 Task: Create a due date automation trigger when advanced on, on the tuesday after a card is due add dates due in less than 1 working days at 11:00 AM.
Action: Mouse moved to (945, 292)
Screenshot: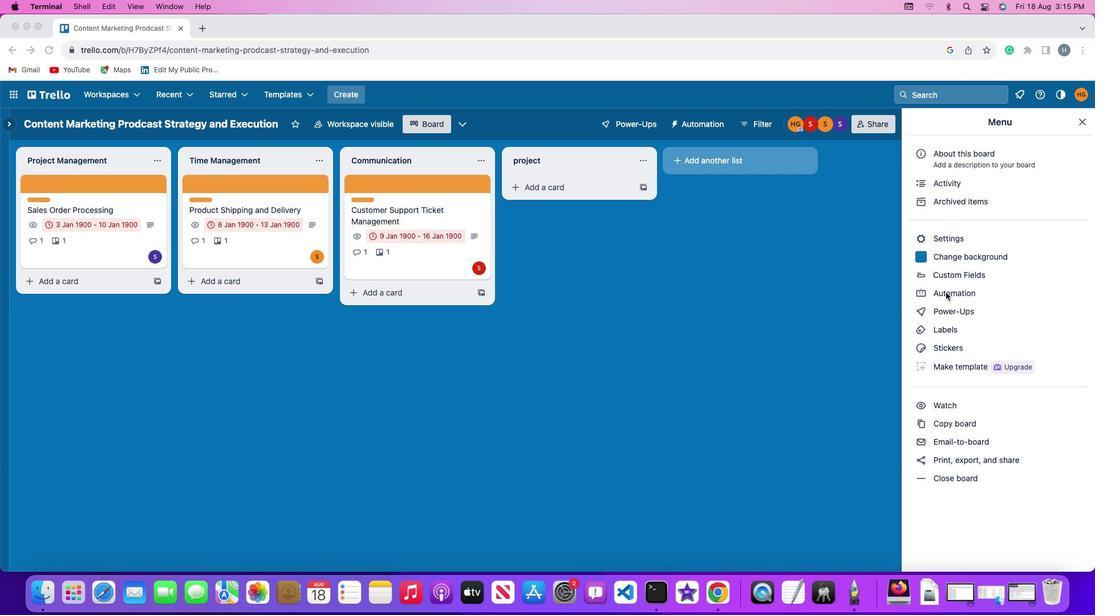 
Action: Mouse pressed left at (945, 292)
Screenshot: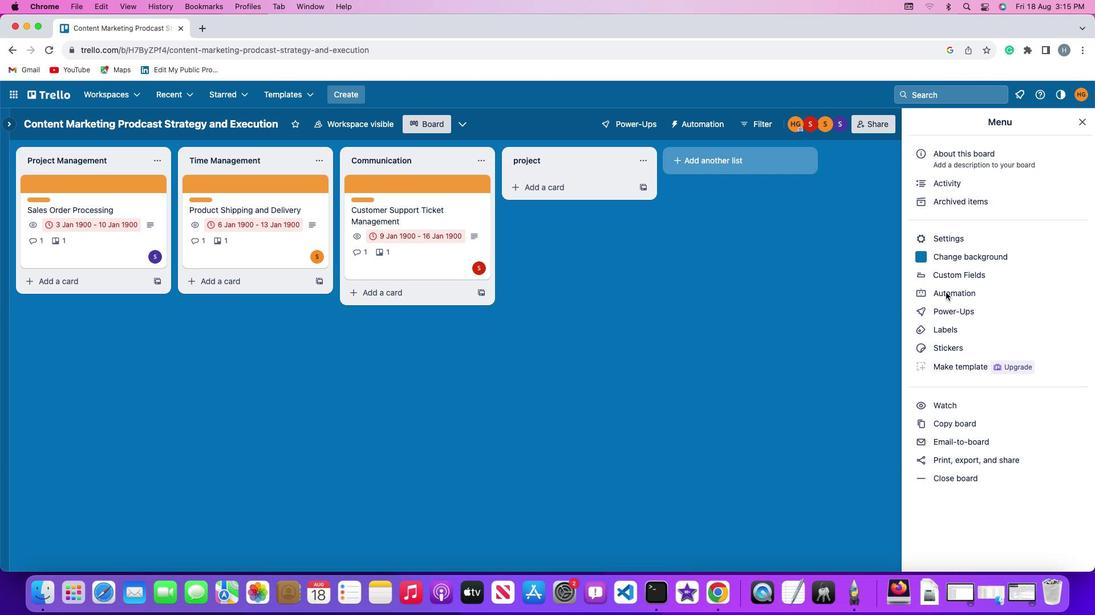 
Action: Mouse pressed left at (945, 292)
Screenshot: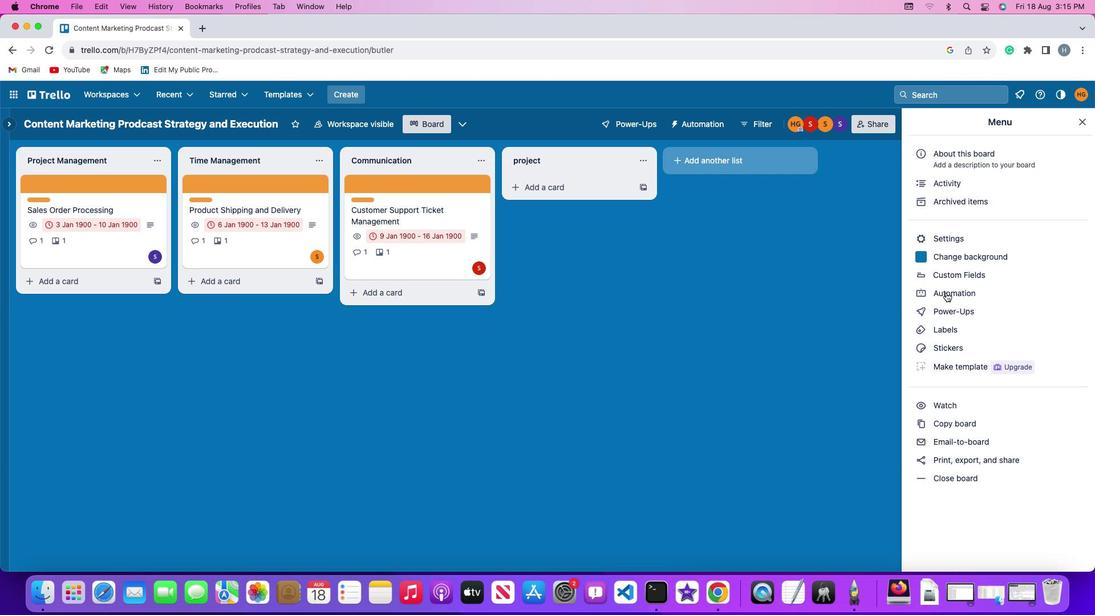 
Action: Mouse moved to (92, 268)
Screenshot: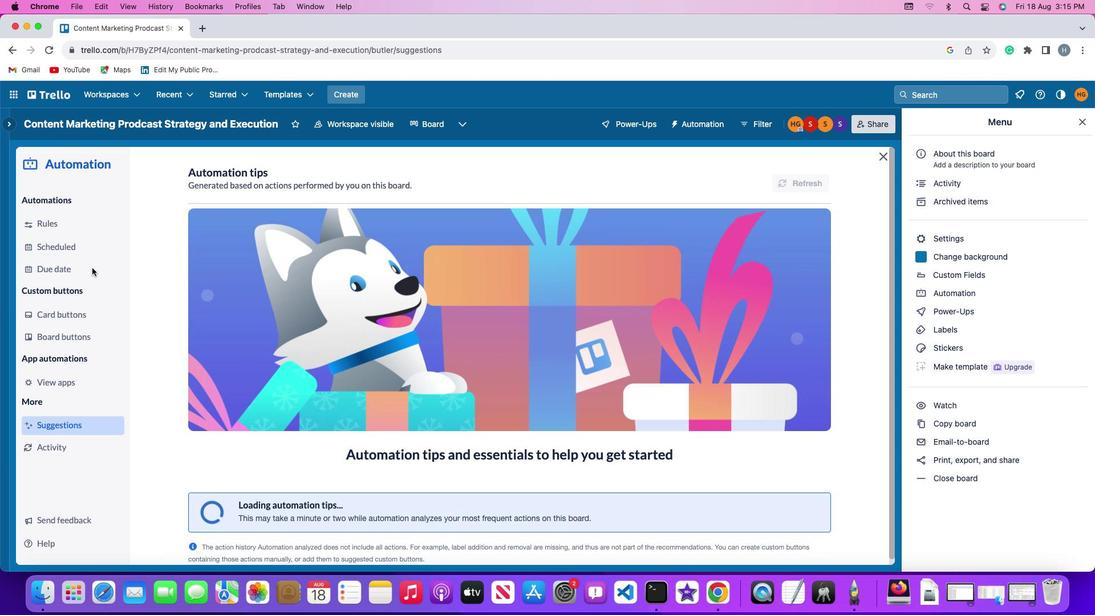 
Action: Mouse pressed left at (92, 268)
Screenshot: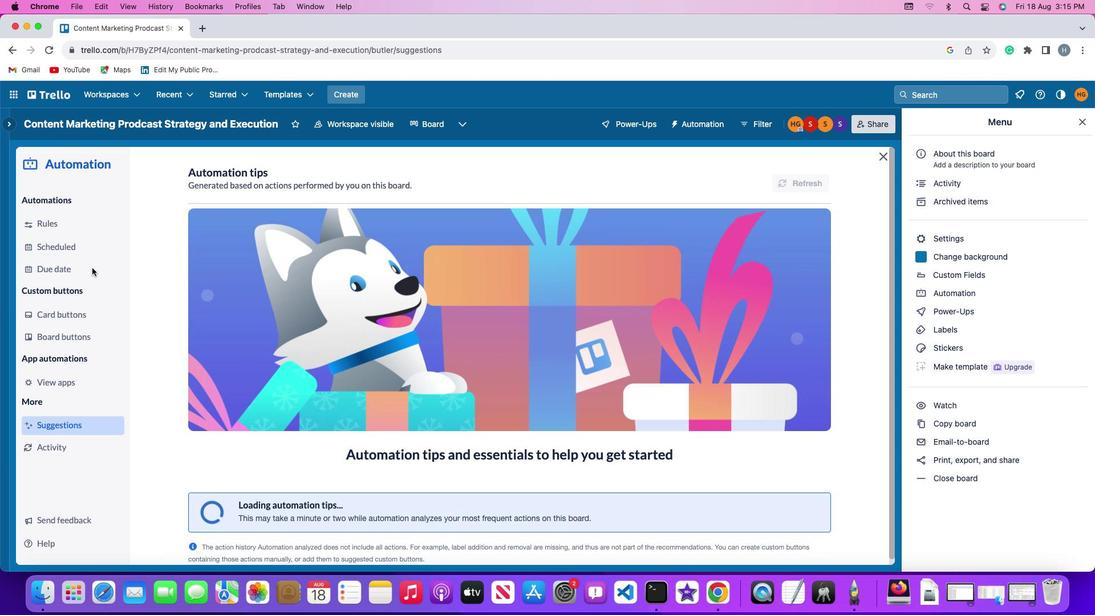 
Action: Mouse moved to (777, 176)
Screenshot: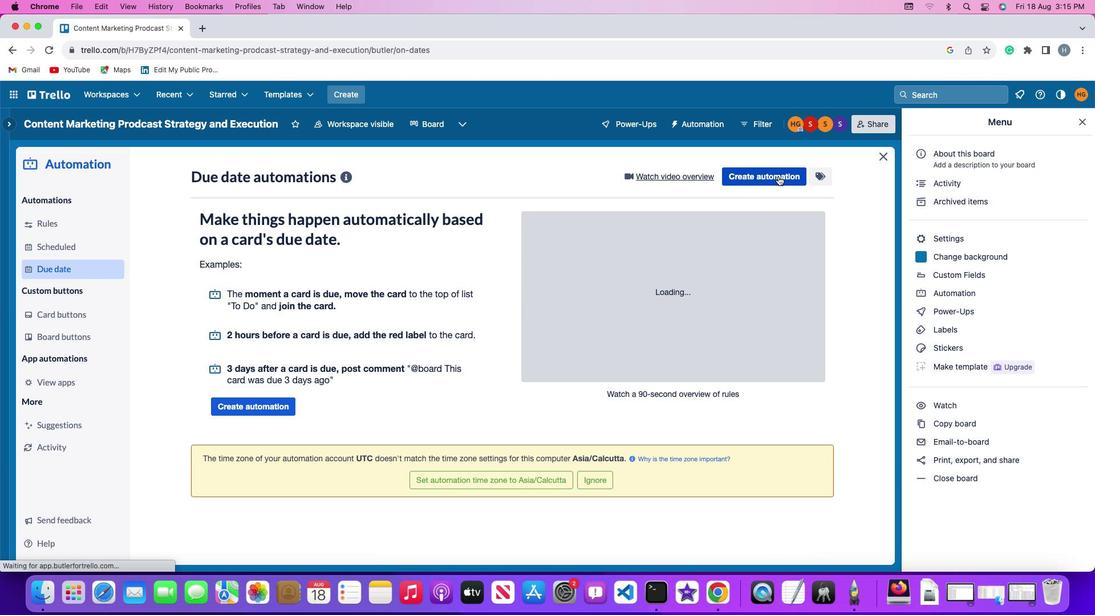 
Action: Mouse pressed left at (777, 176)
Screenshot: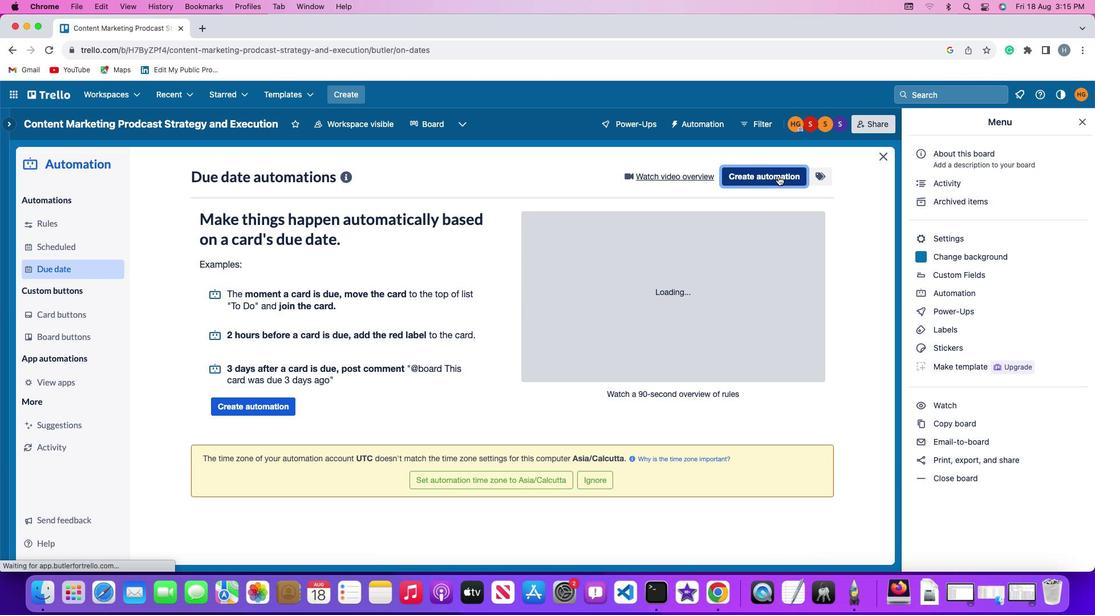 
Action: Mouse moved to (208, 282)
Screenshot: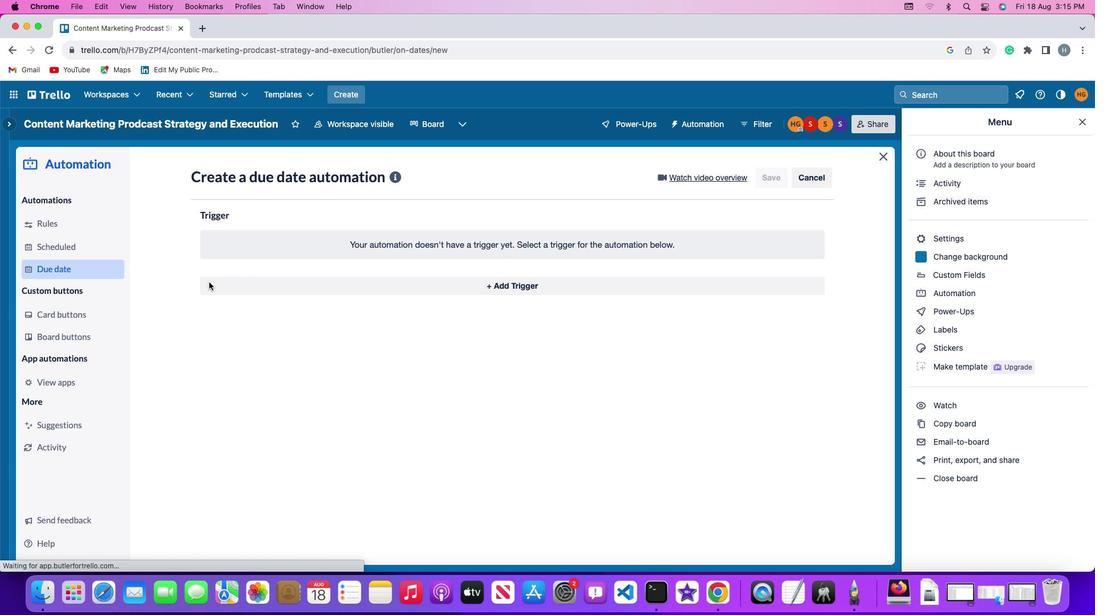 
Action: Mouse pressed left at (208, 282)
Screenshot: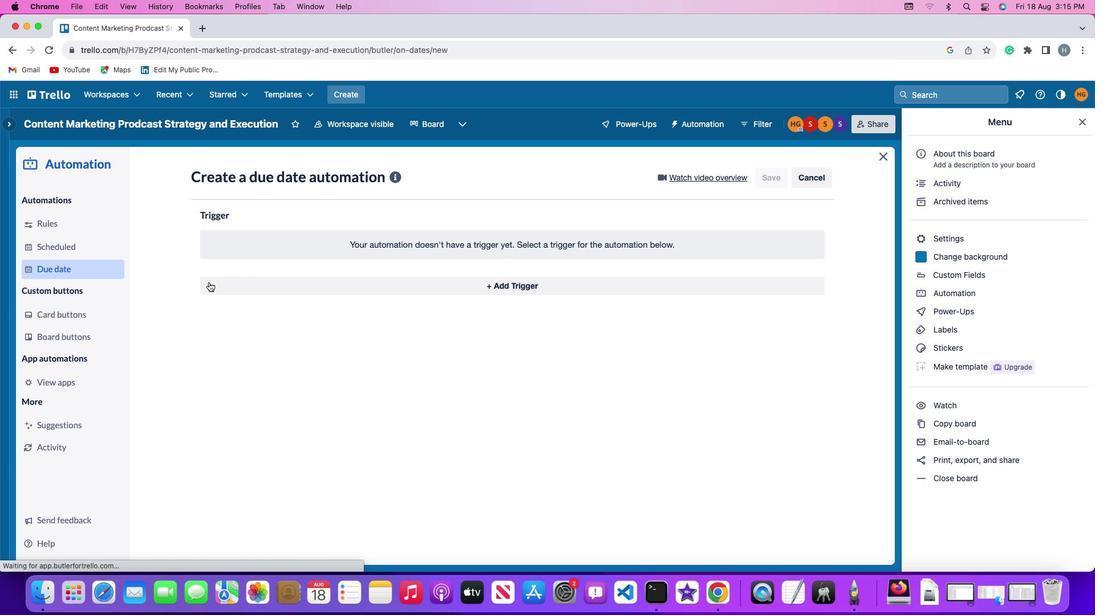 
Action: Mouse moved to (247, 503)
Screenshot: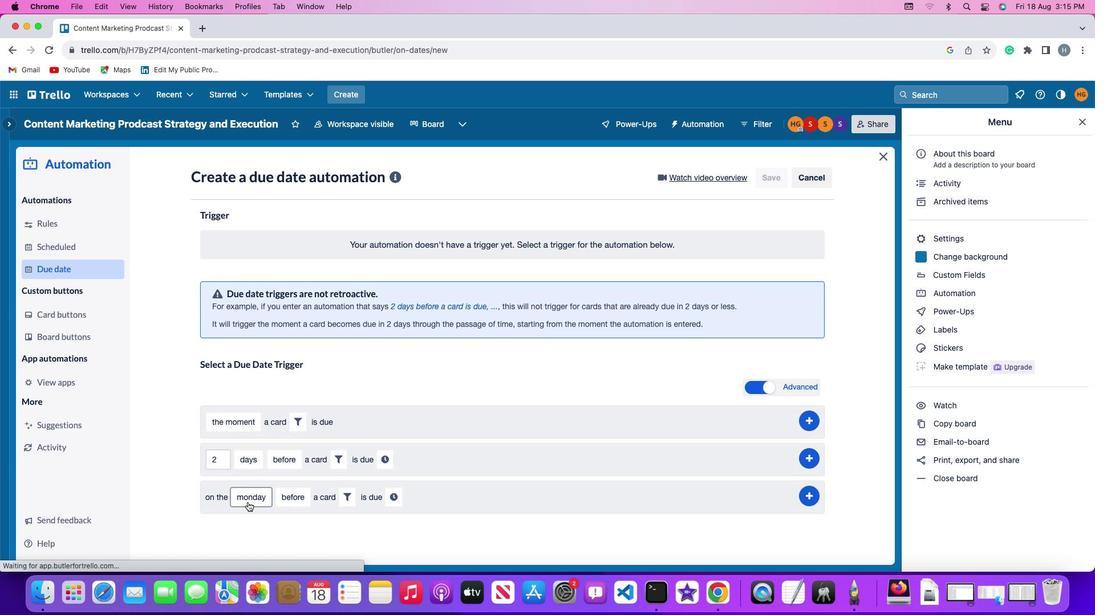 
Action: Mouse pressed left at (247, 503)
Screenshot: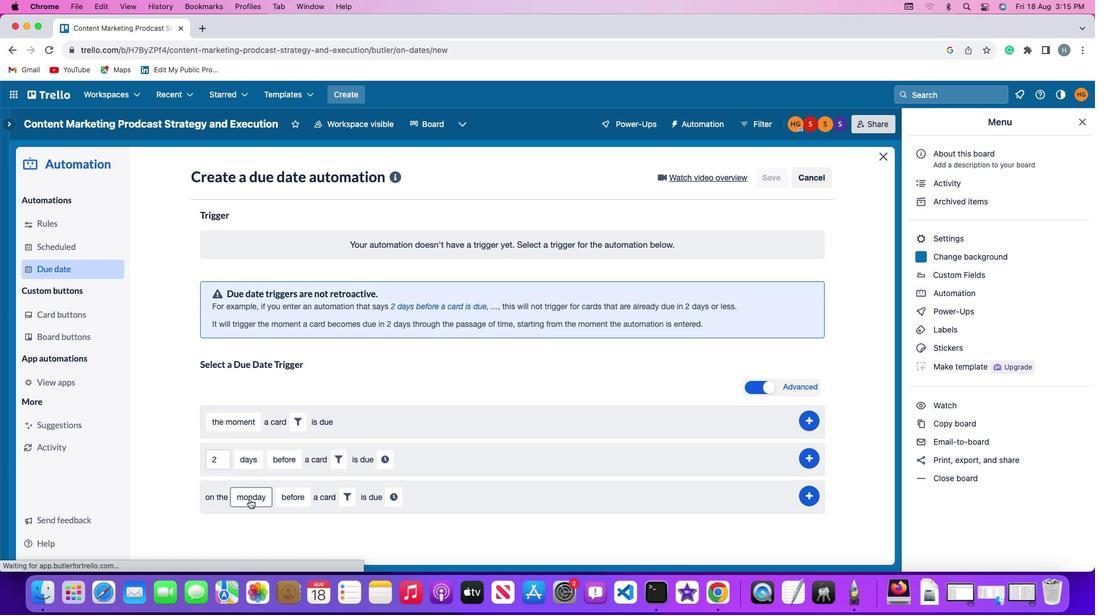 
Action: Mouse moved to (276, 357)
Screenshot: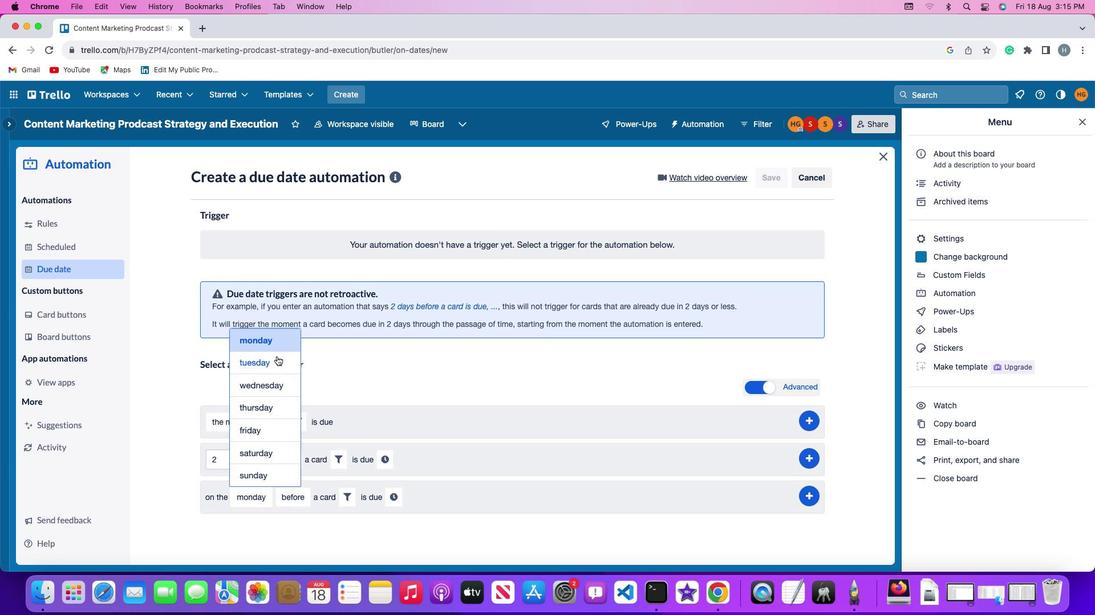 
Action: Mouse pressed left at (276, 357)
Screenshot: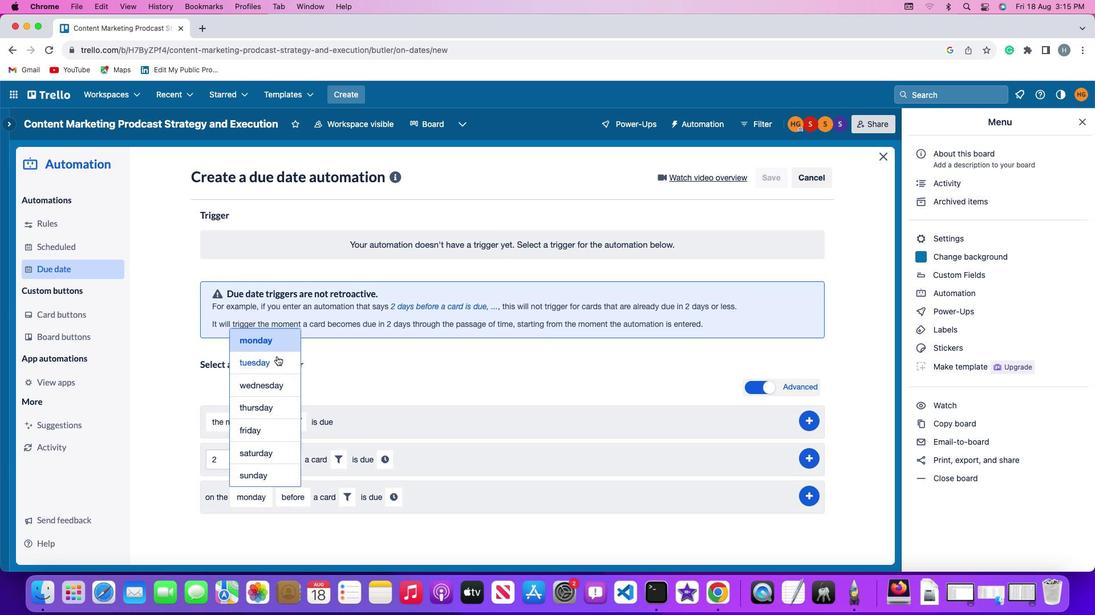 
Action: Mouse moved to (293, 504)
Screenshot: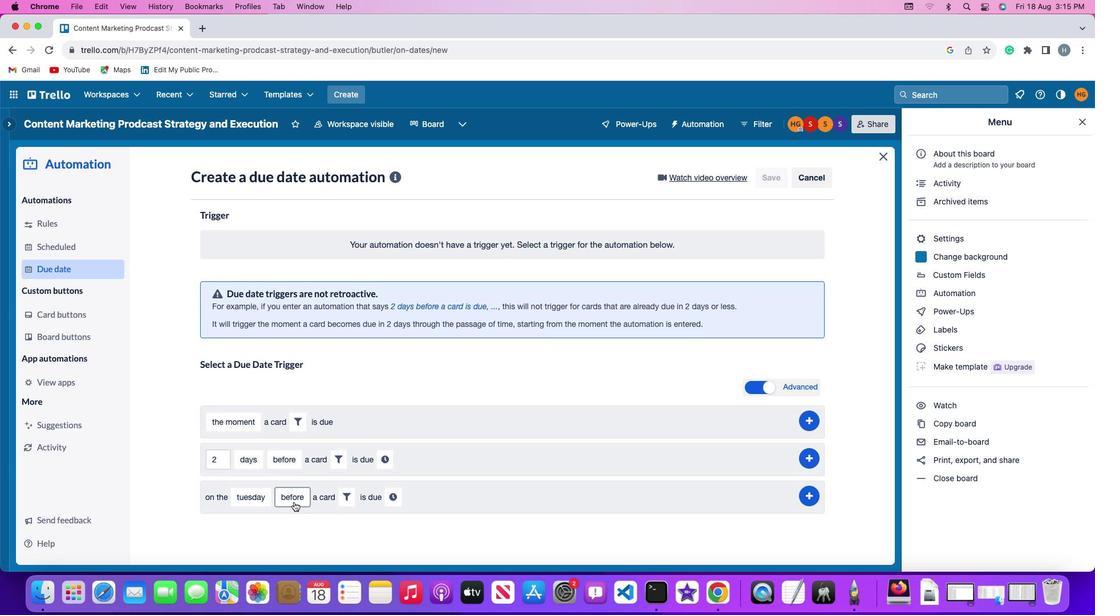 
Action: Mouse pressed left at (293, 504)
Screenshot: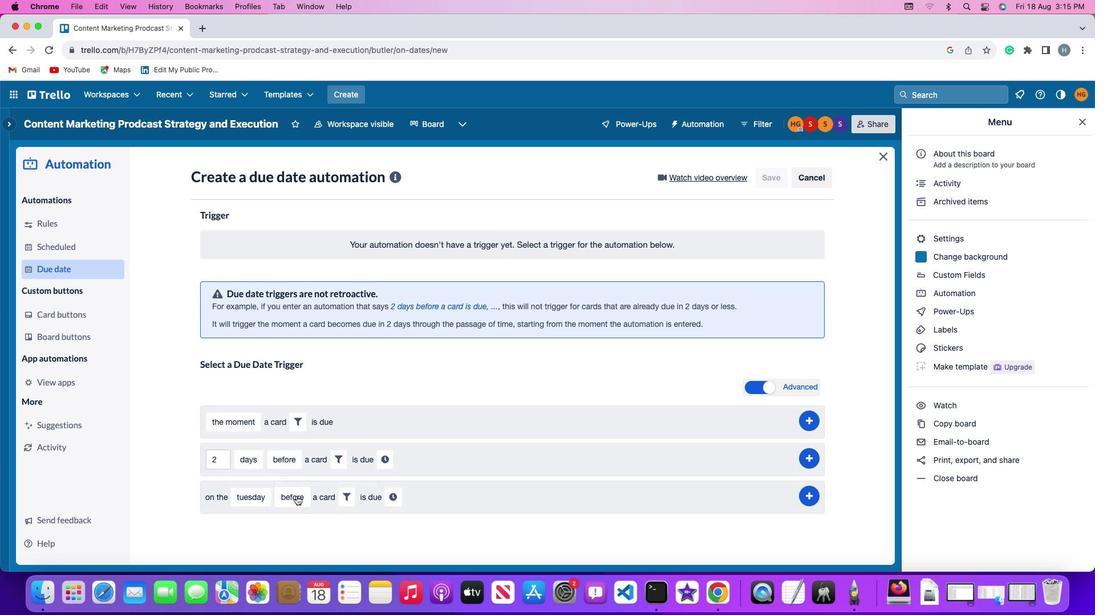 
Action: Mouse moved to (317, 430)
Screenshot: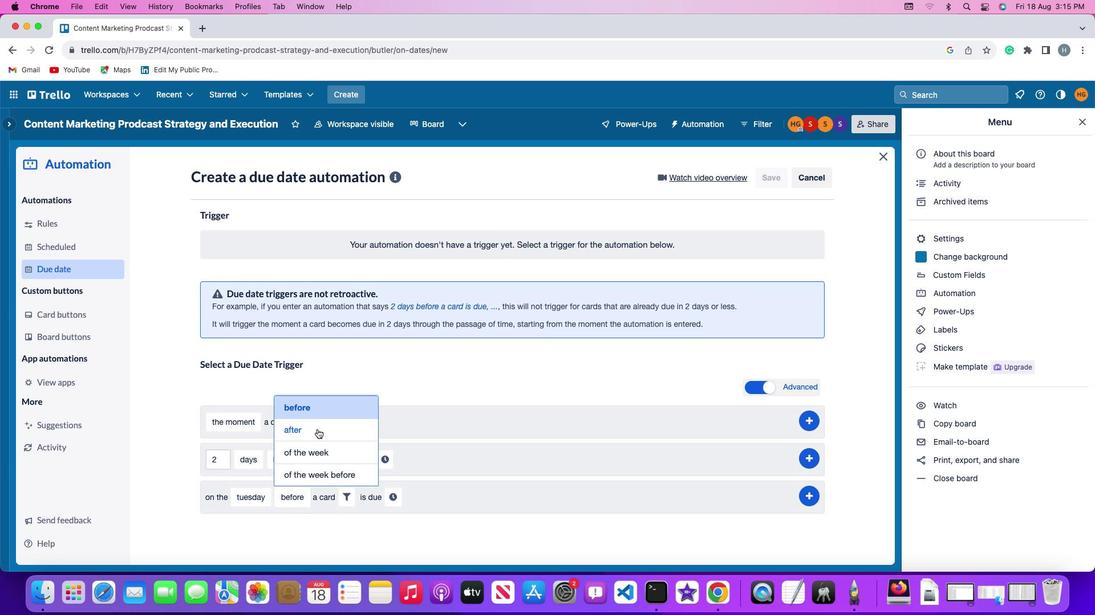 
Action: Mouse pressed left at (317, 430)
Screenshot: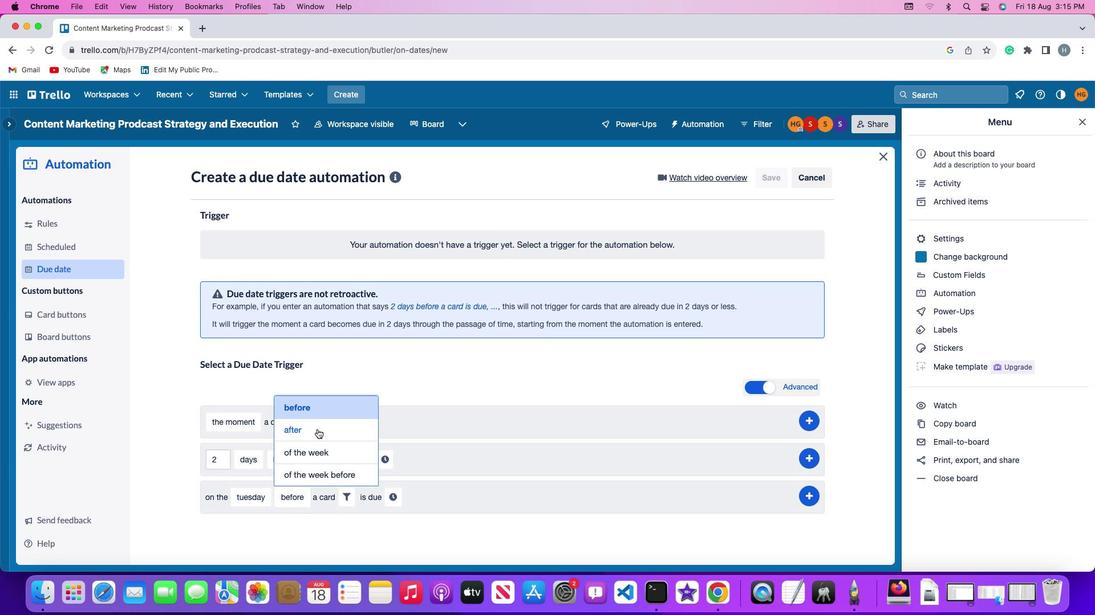 
Action: Mouse moved to (334, 495)
Screenshot: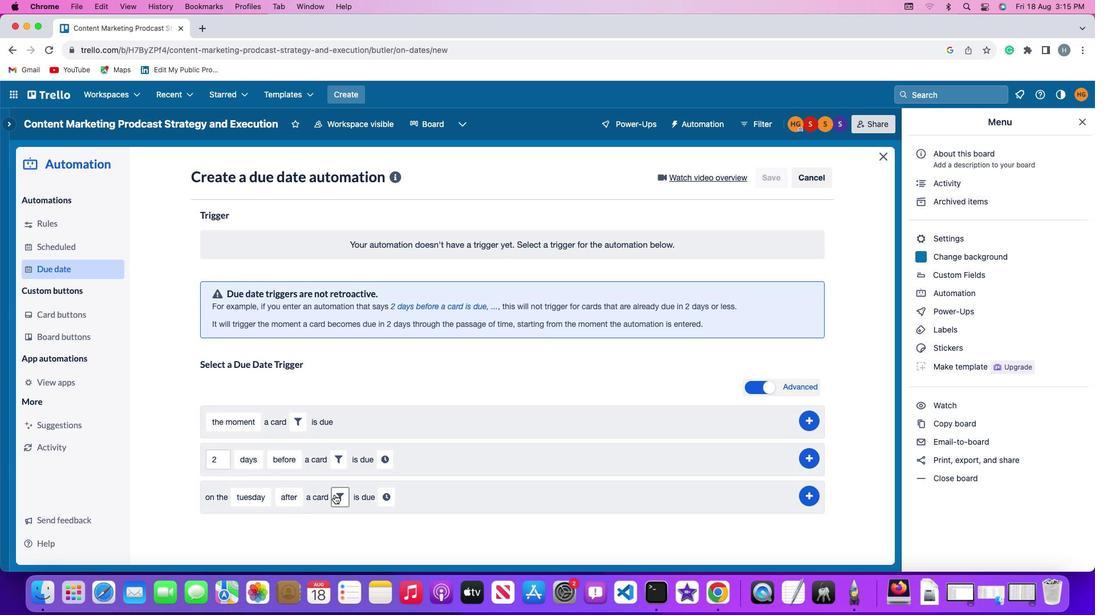 
Action: Mouse pressed left at (334, 495)
Screenshot: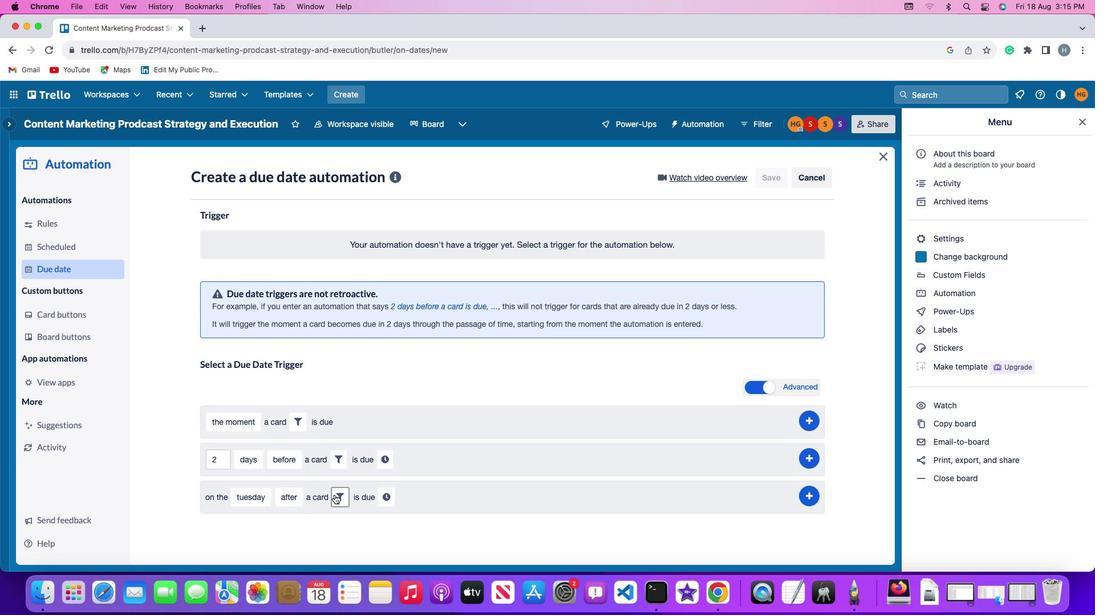 
Action: Mouse moved to (399, 530)
Screenshot: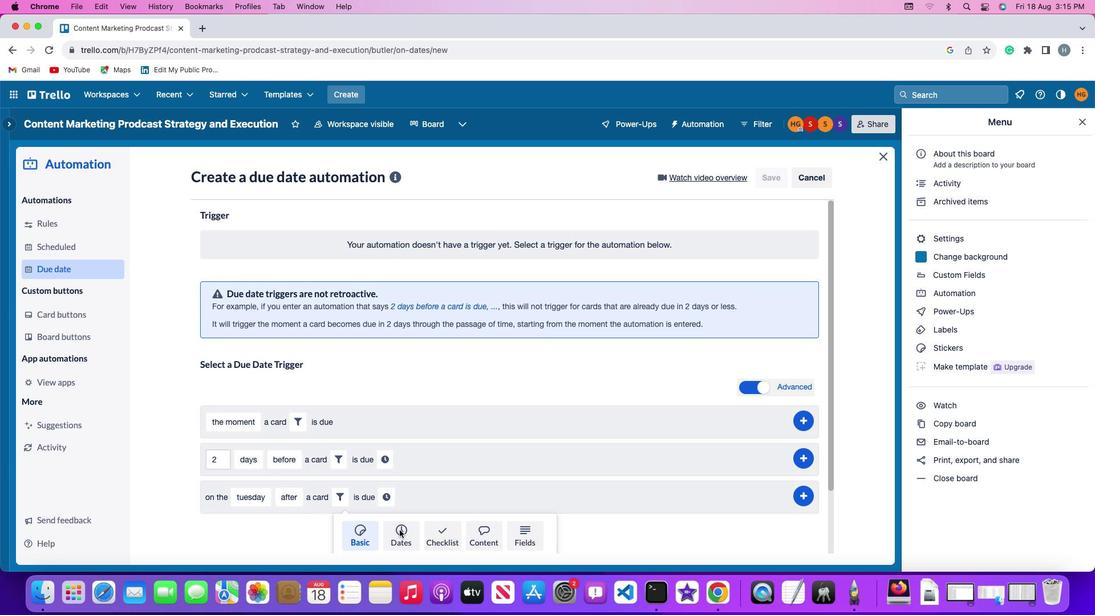 
Action: Mouse pressed left at (399, 530)
Screenshot: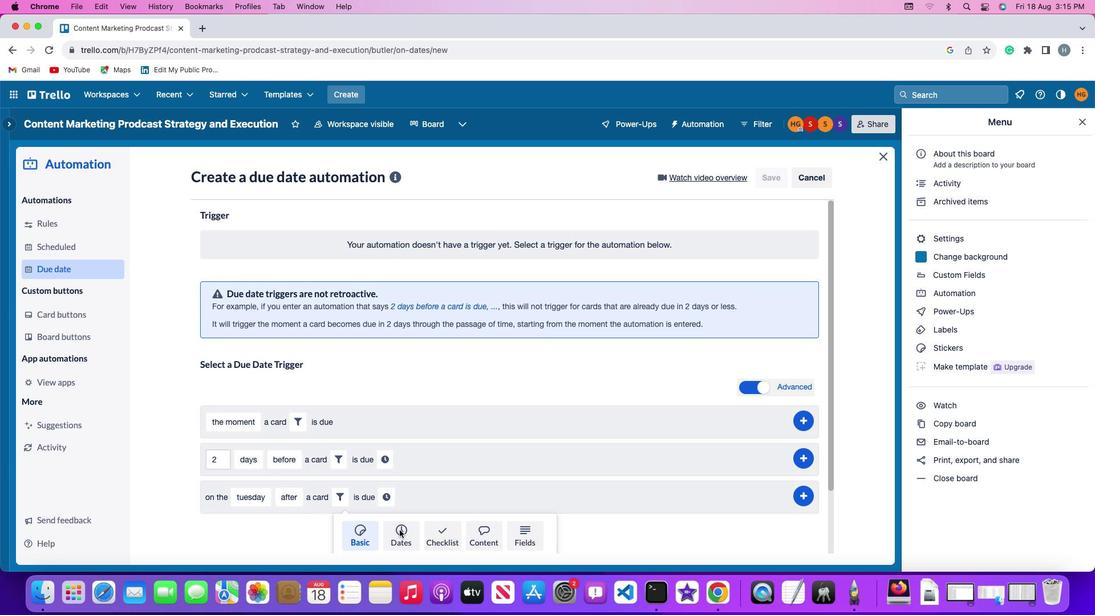 
Action: Mouse moved to (298, 521)
Screenshot: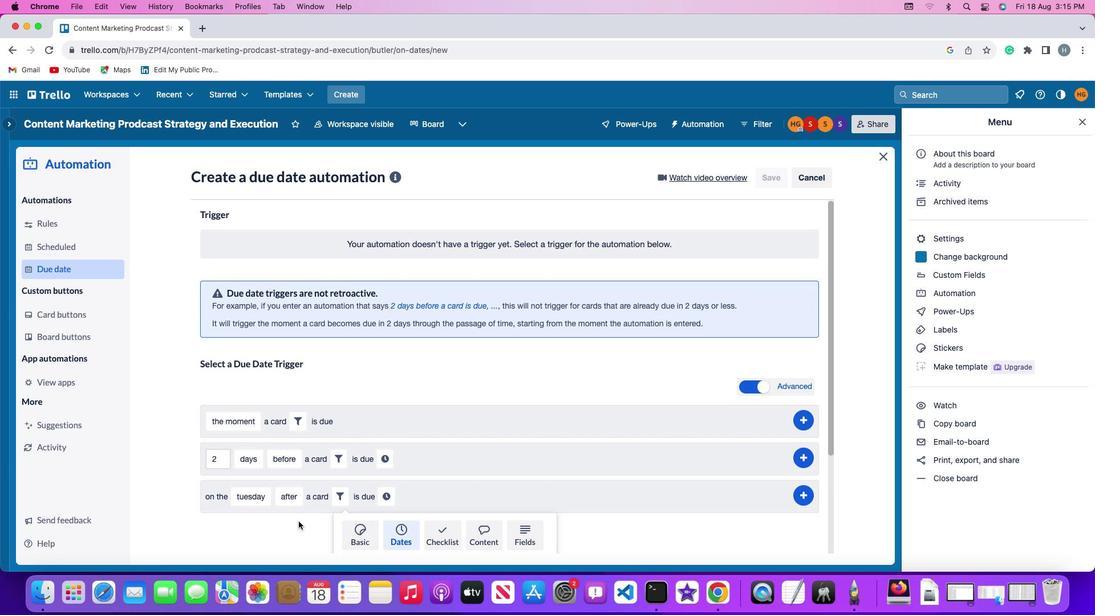 
Action: Mouse scrolled (298, 521) with delta (0, 0)
Screenshot: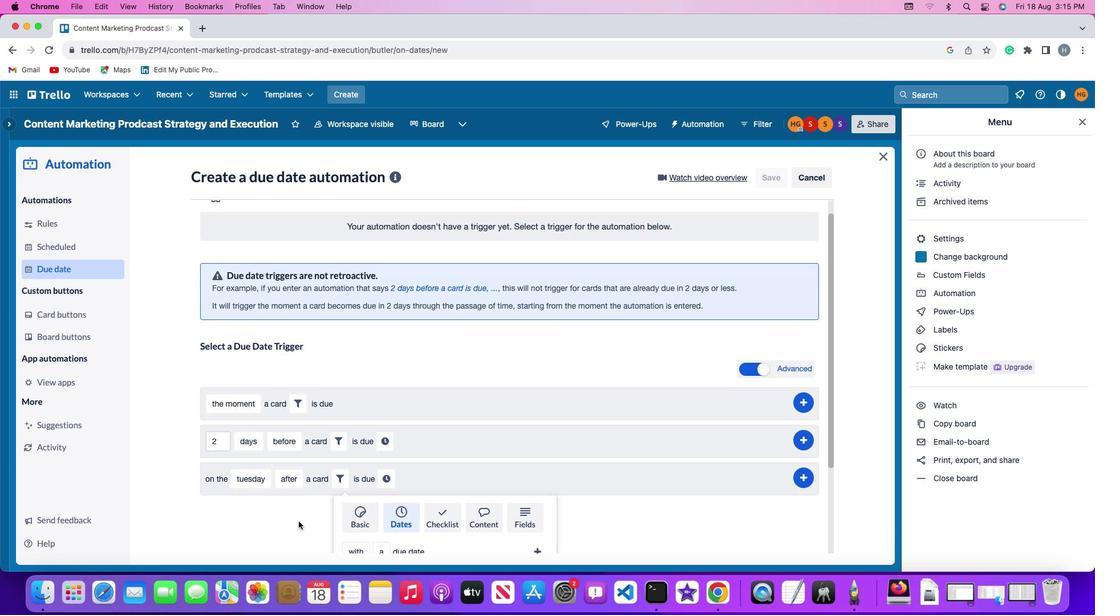 
Action: Mouse scrolled (298, 521) with delta (0, 0)
Screenshot: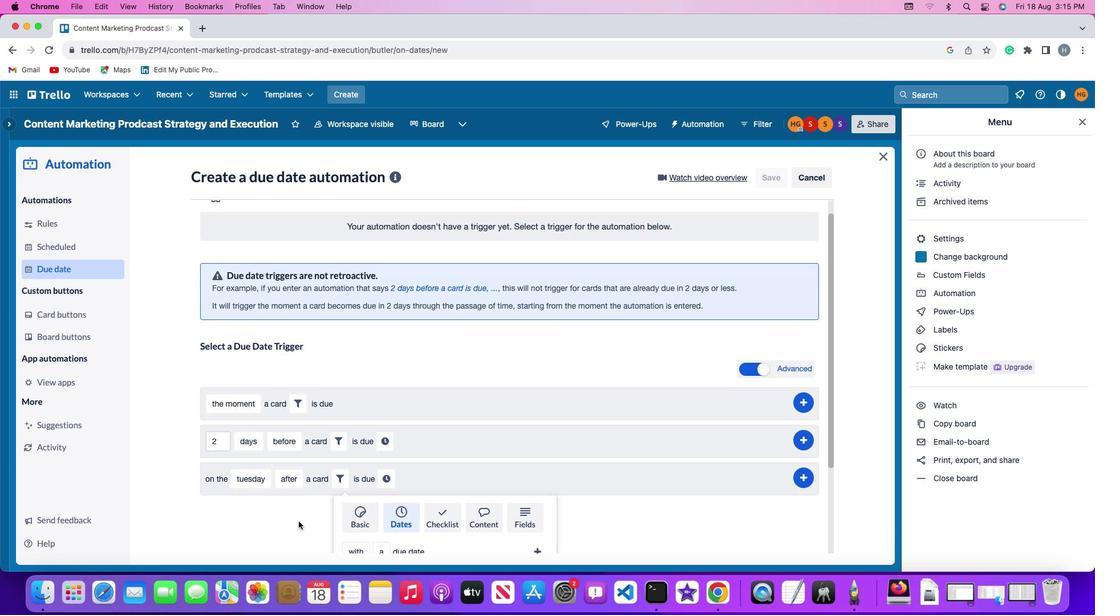 
Action: Mouse scrolled (298, 521) with delta (0, -1)
Screenshot: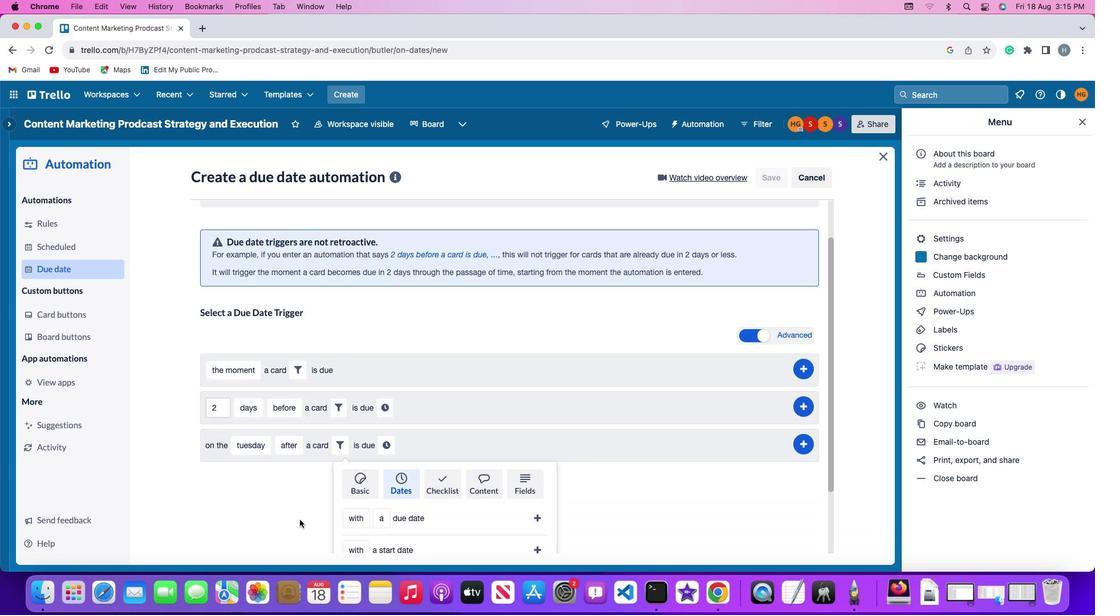 
Action: Mouse scrolled (298, 521) with delta (0, -2)
Screenshot: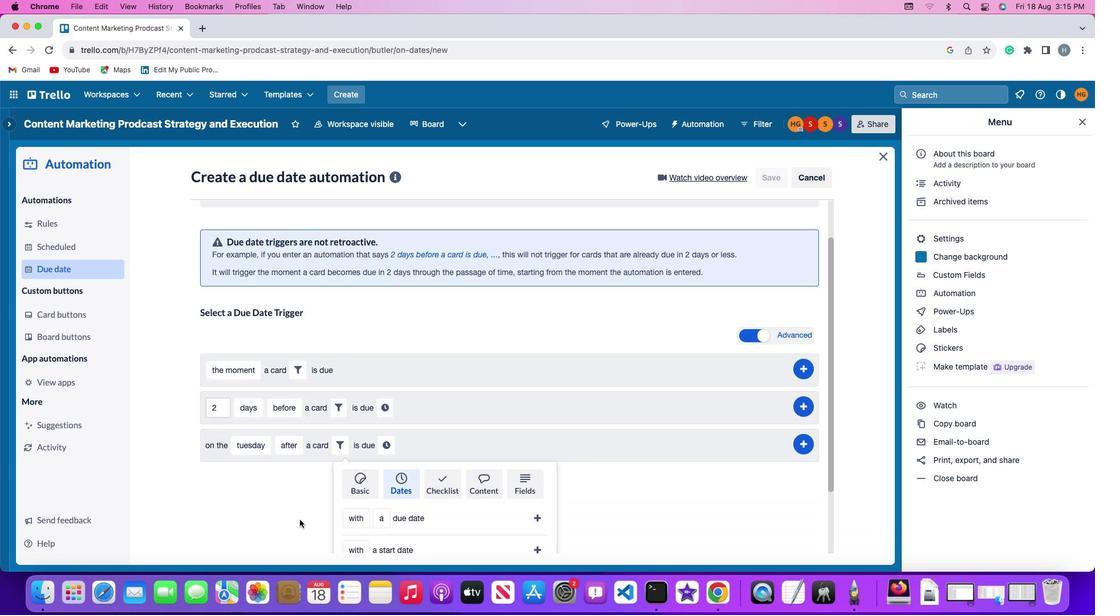 
Action: Mouse scrolled (298, 521) with delta (0, -2)
Screenshot: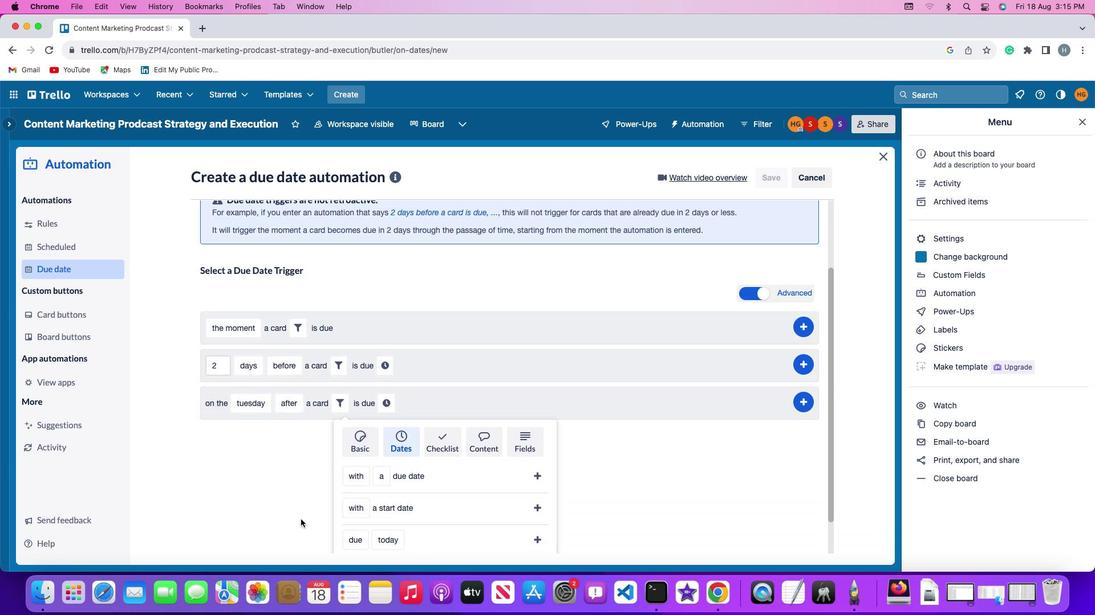 
Action: Mouse moved to (300, 519)
Screenshot: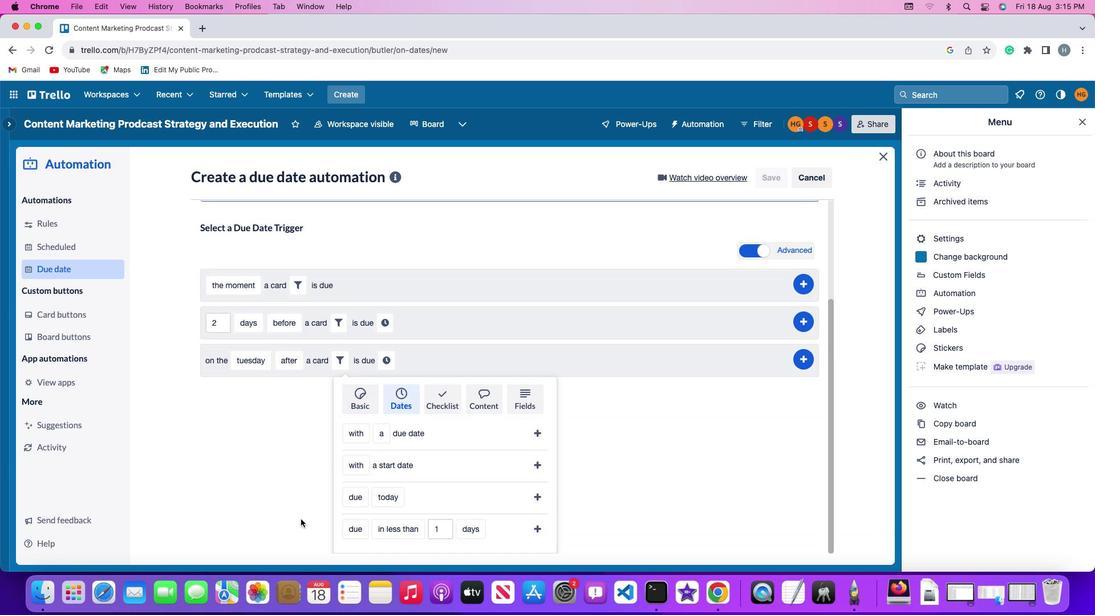 
Action: Mouse scrolled (300, 519) with delta (0, 0)
Screenshot: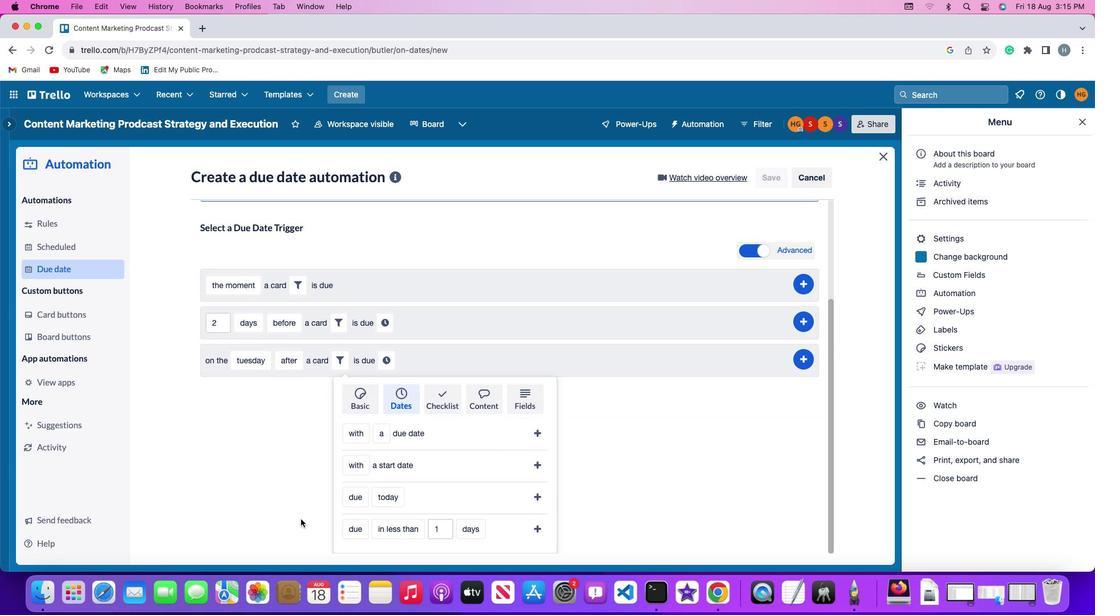 
Action: Mouse scrolled (300, 519) with delta (0, 0)
Screenshot: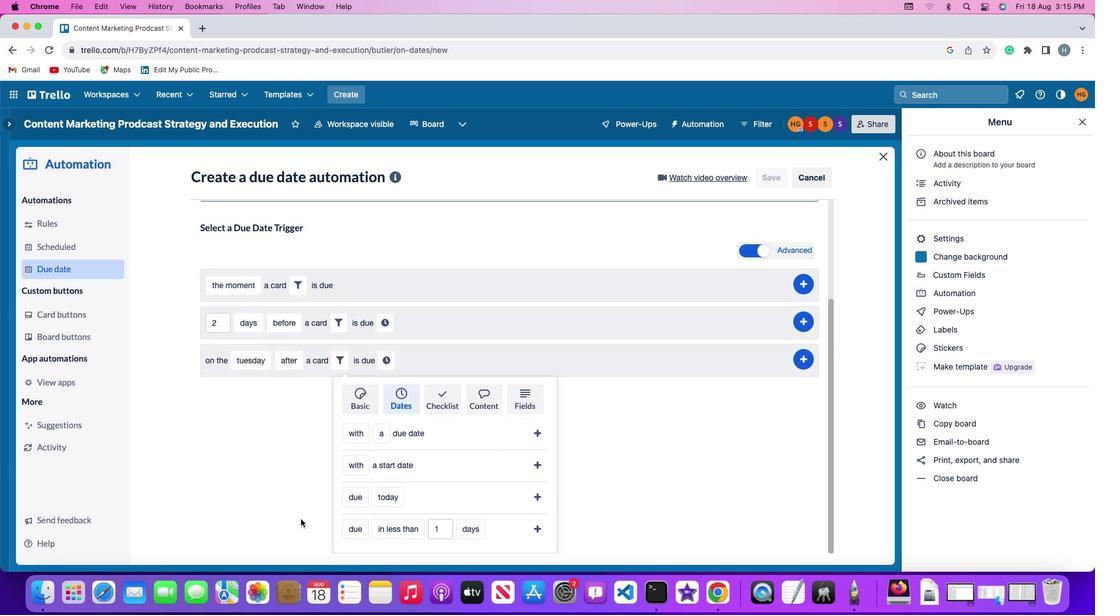 
Action: Mouse scrolled (300, 519) with delta (0, -1)
Screenshot: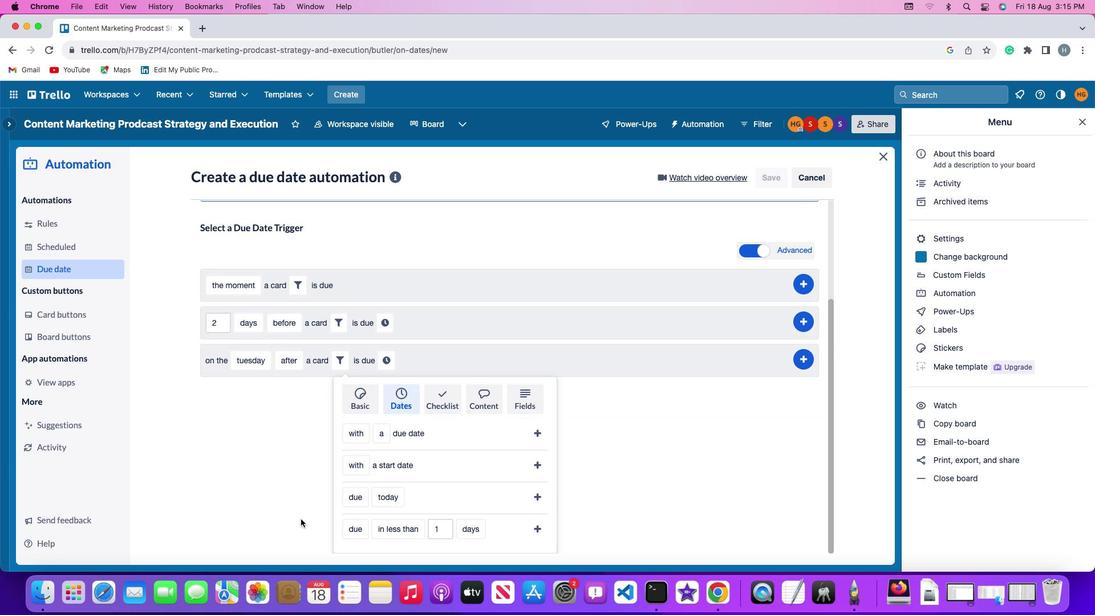 
Action: Mouse scrolled (300, 519) with delta (0, -1)
Screenshot: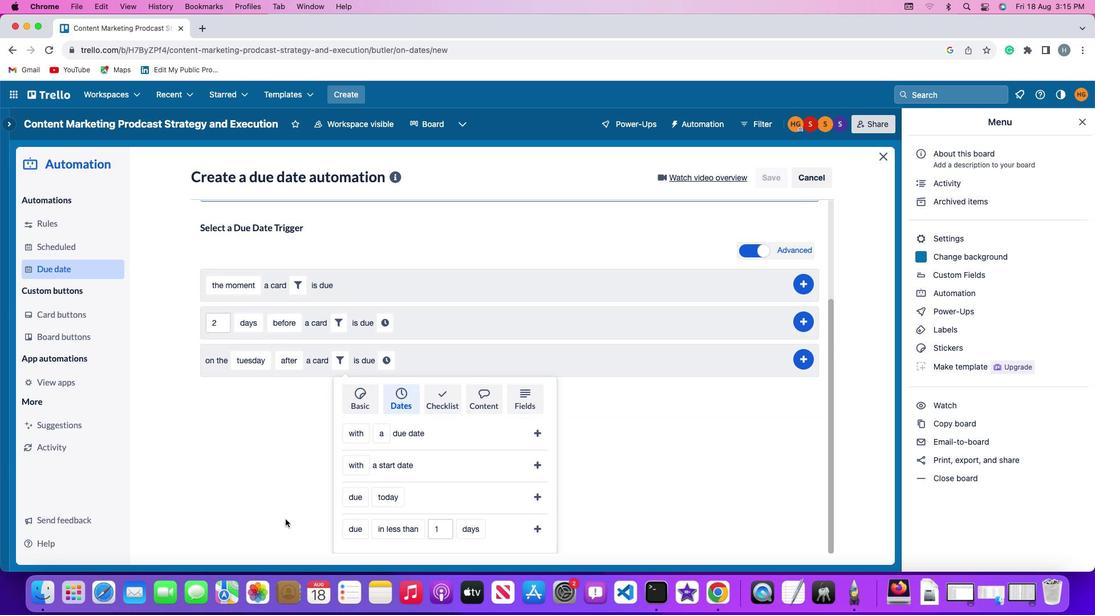 
Action: Mouse moved to (335, 529)
Screenshot: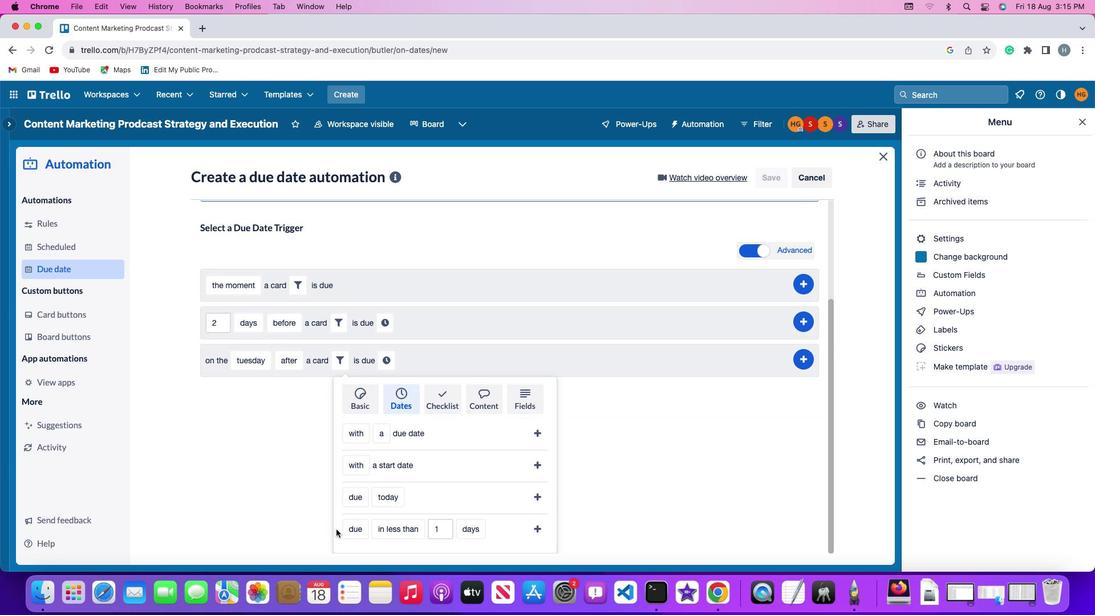 
Action: Mouse pressed left at (335, 529)
Screenshot: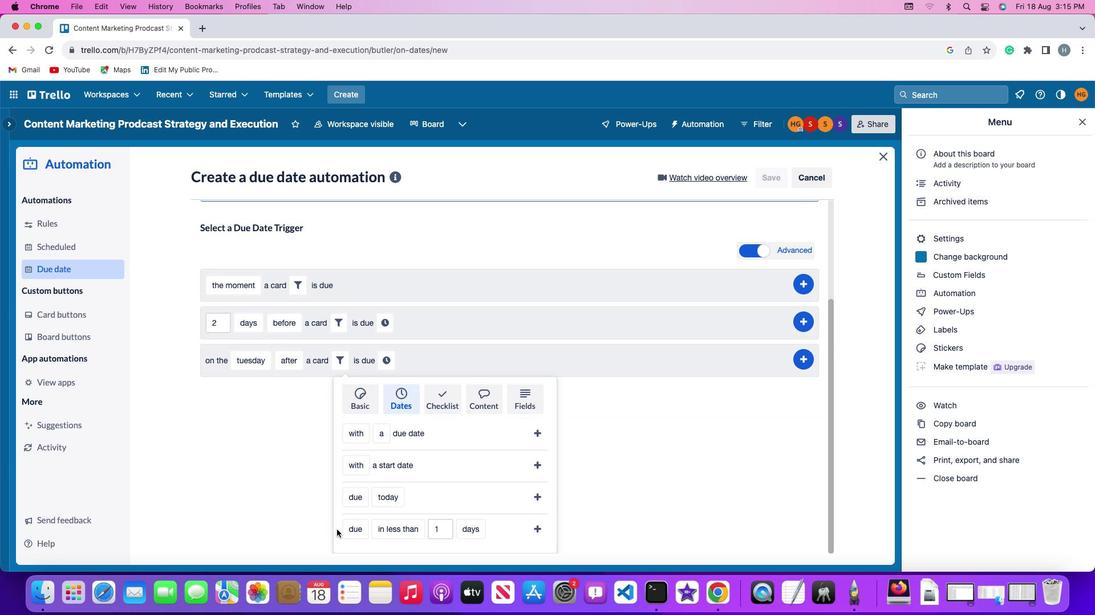 
Action: Mouse moved to (357, 529)
Screenshot: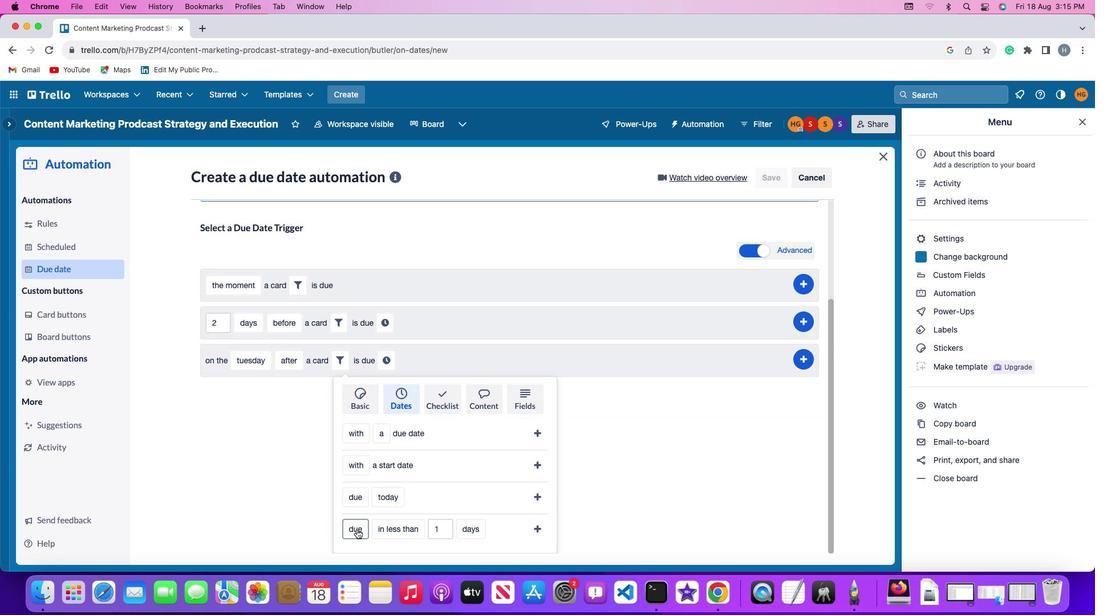 
Action: Mouse pressed left at (357, 529)
Screenshot: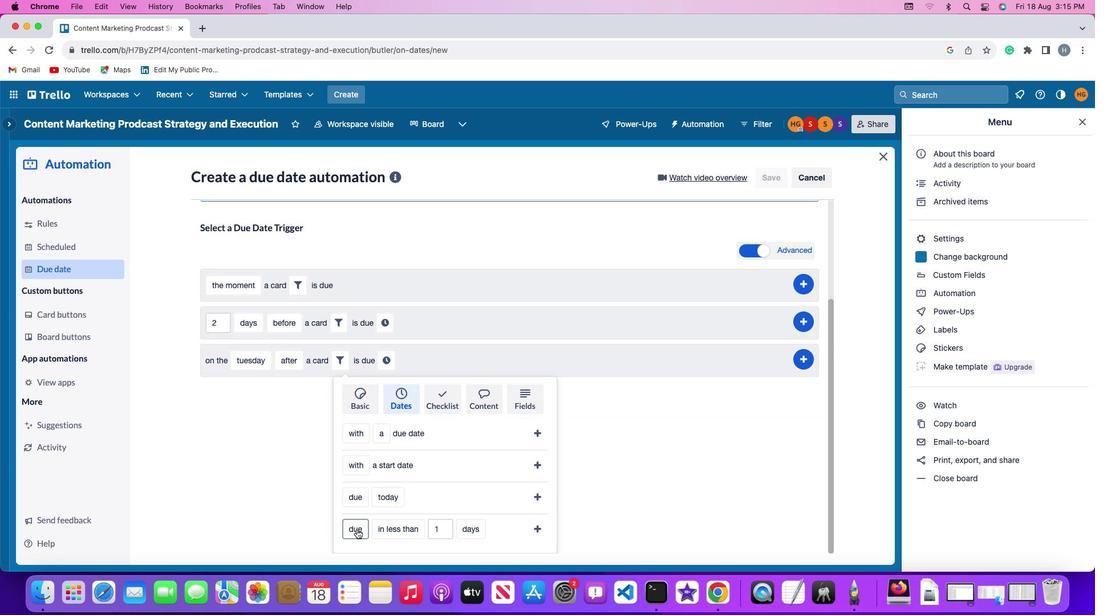 
Action: Mouse moved to (365, 474)
Screenshot: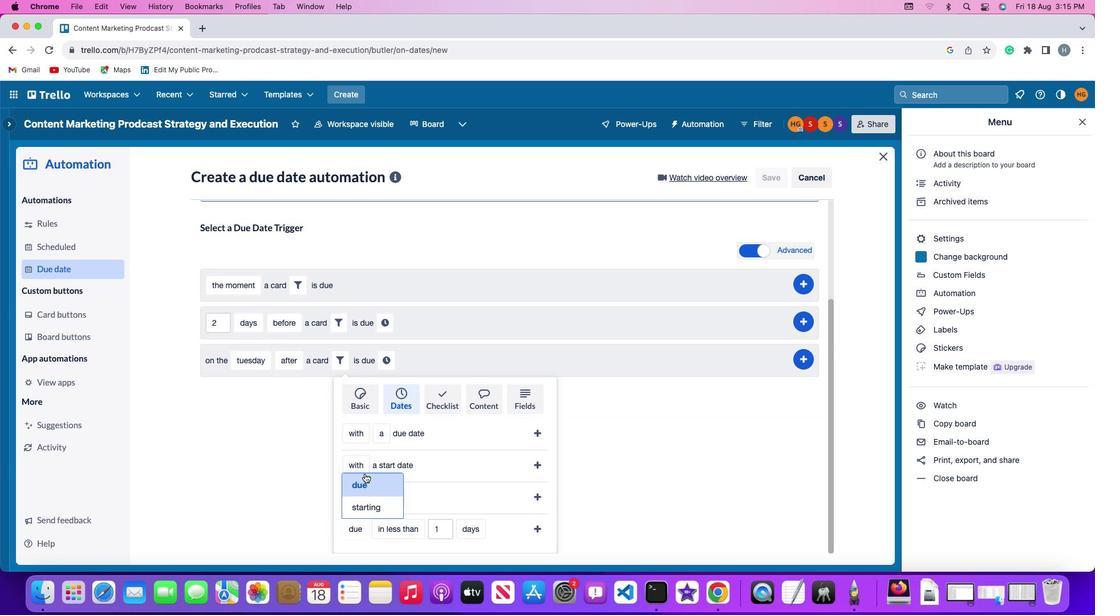 
Action: Mouse pressed left at (365, 474)
Screenshot: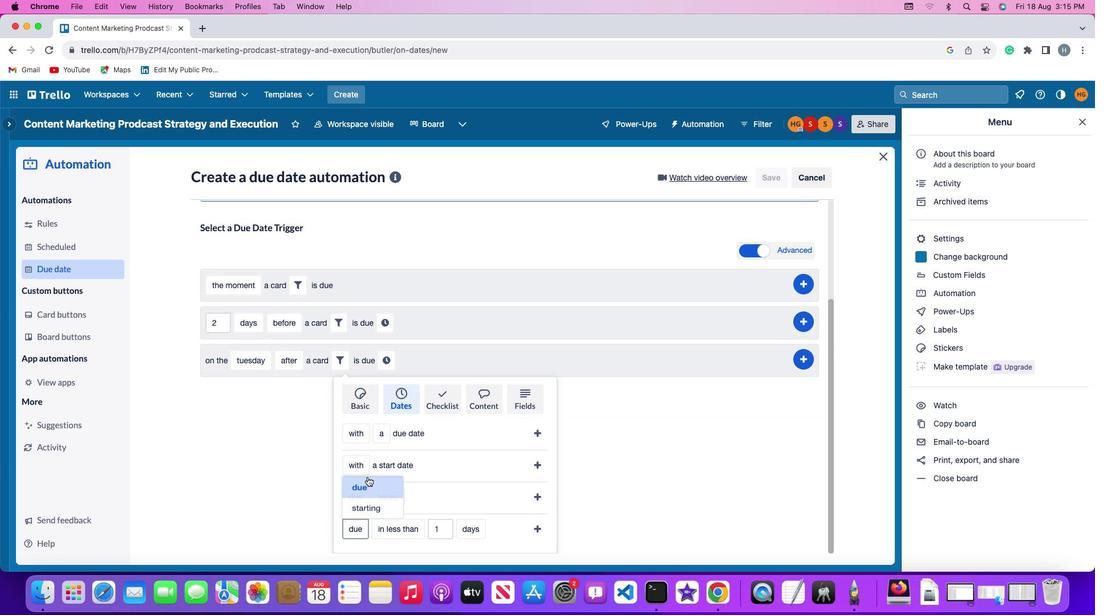 
Action: Mouse moved to (396, 526)
Screenshot: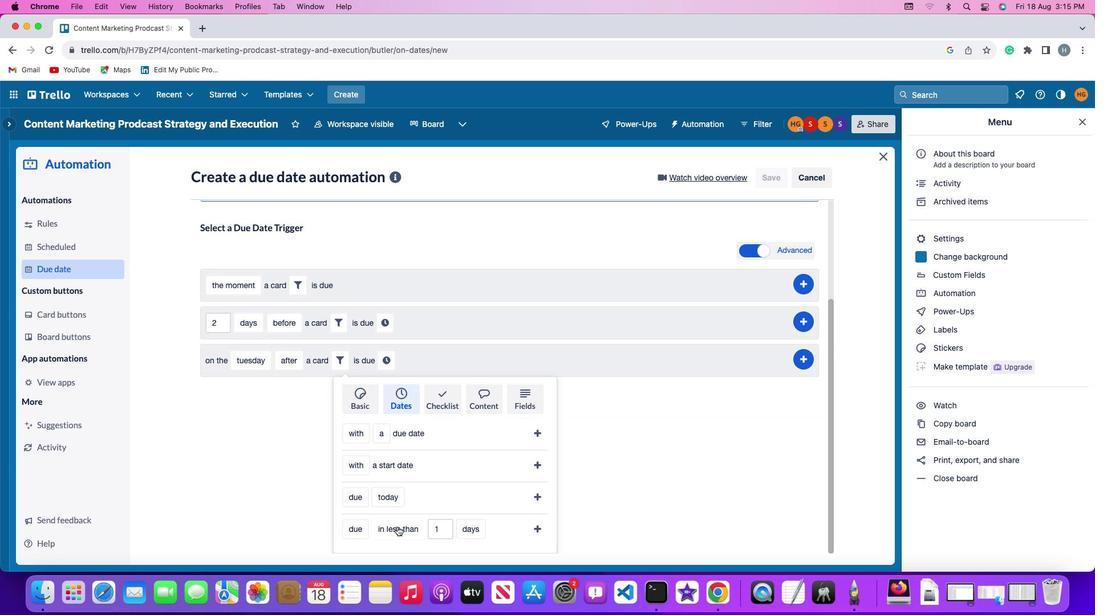 
Action: Mouse pressed left at (396, 526)
Screenshot: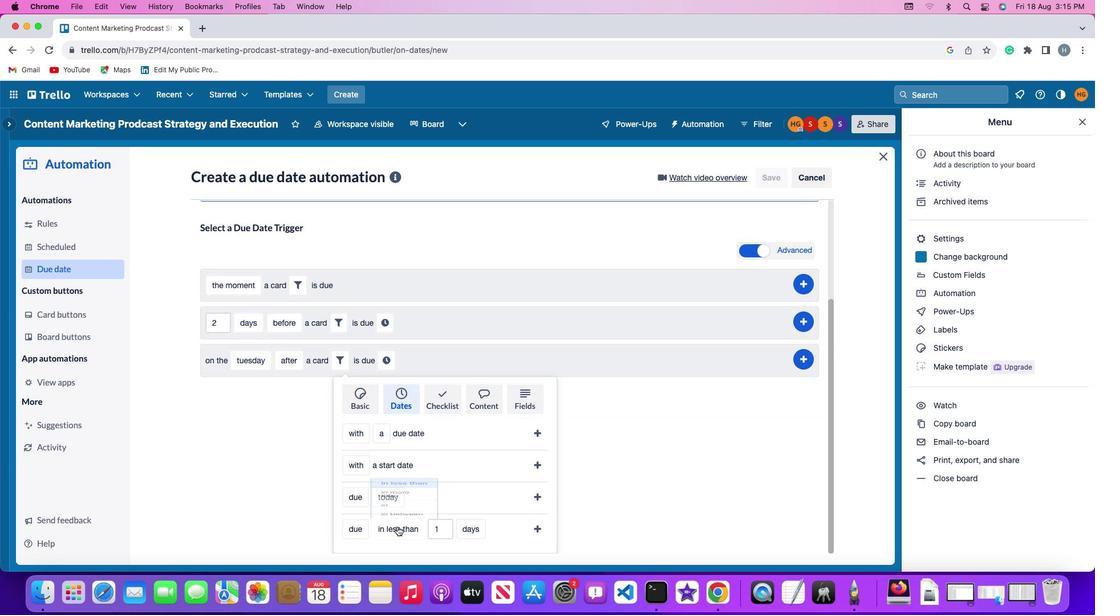 
Action: Mouse moved to (412, 436)
Screenshot: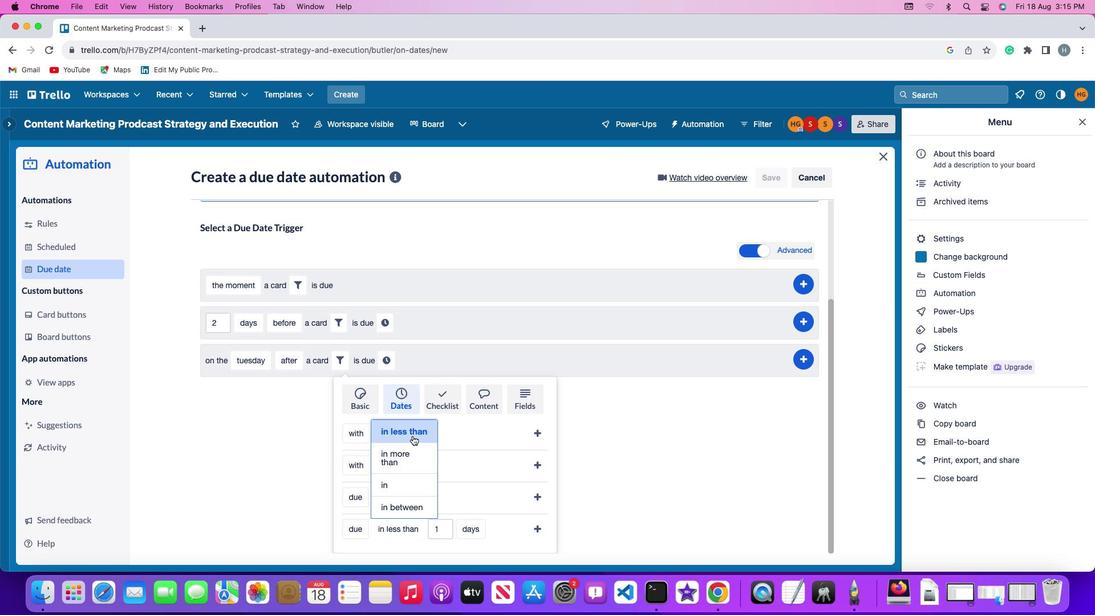 
Action: Mouse pressed left at (412, 436)
Screenshot: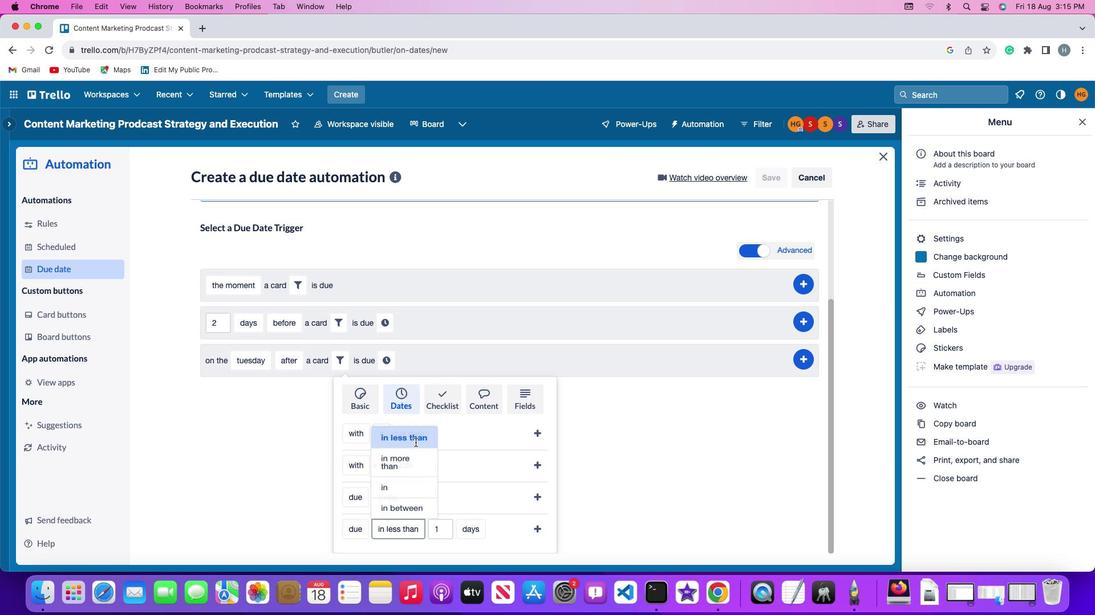 
Action: Mouse moved to (449, 525)
Screenshot: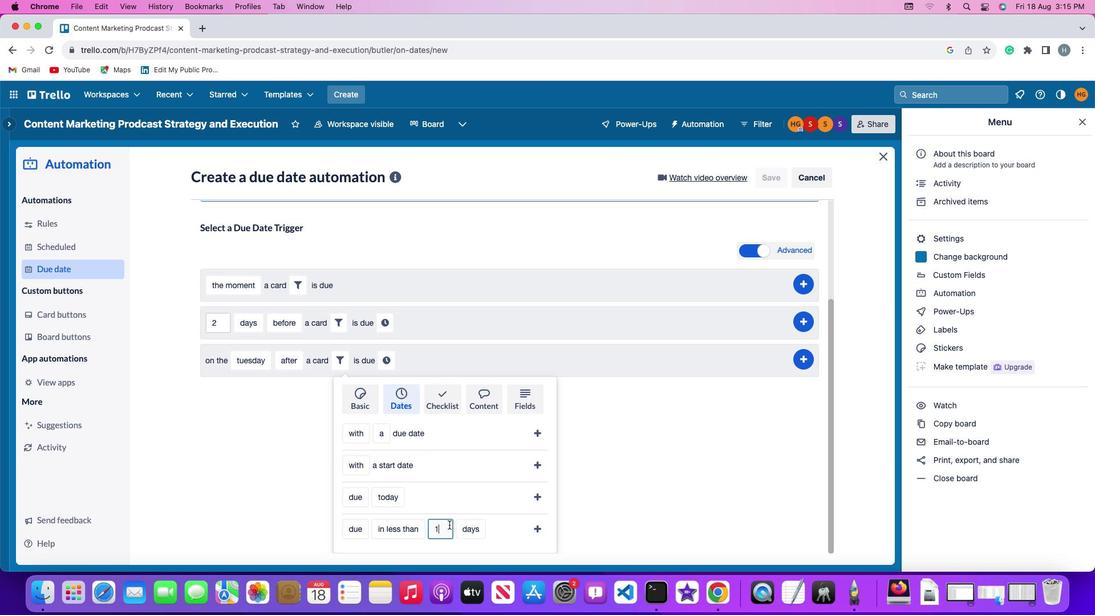 
Action: Mouse pressed left at (449, 525)
Screenshot: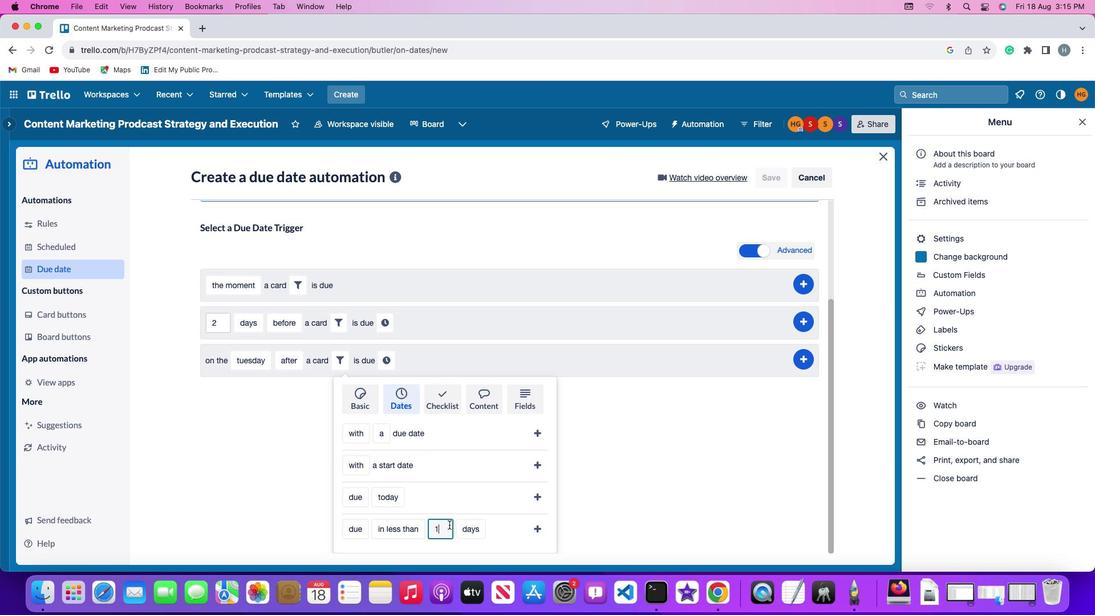 
Action: Mouse moved to (446, 523)
Screenshot: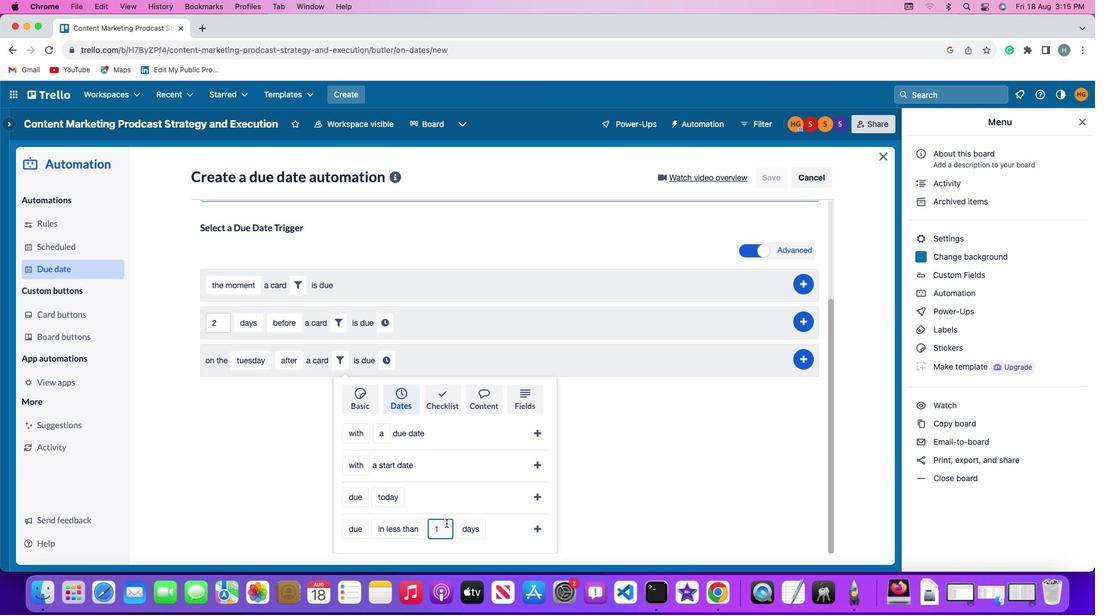 
Action: Key pressed Key.backspace'1'
Screenshot: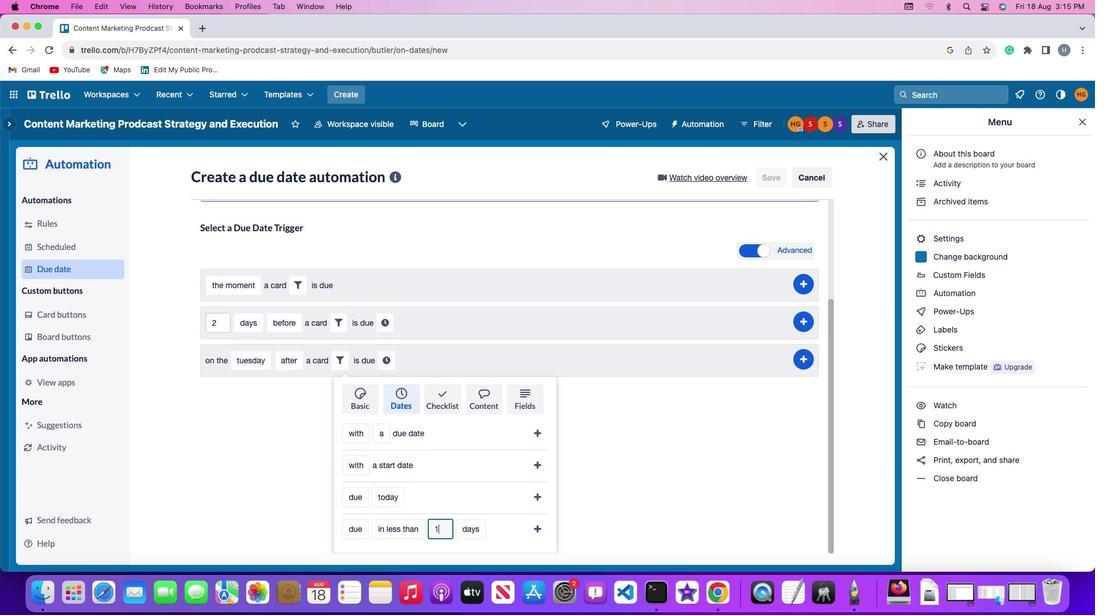 
Action: Mouse moved to (464, 521)
Screenshot: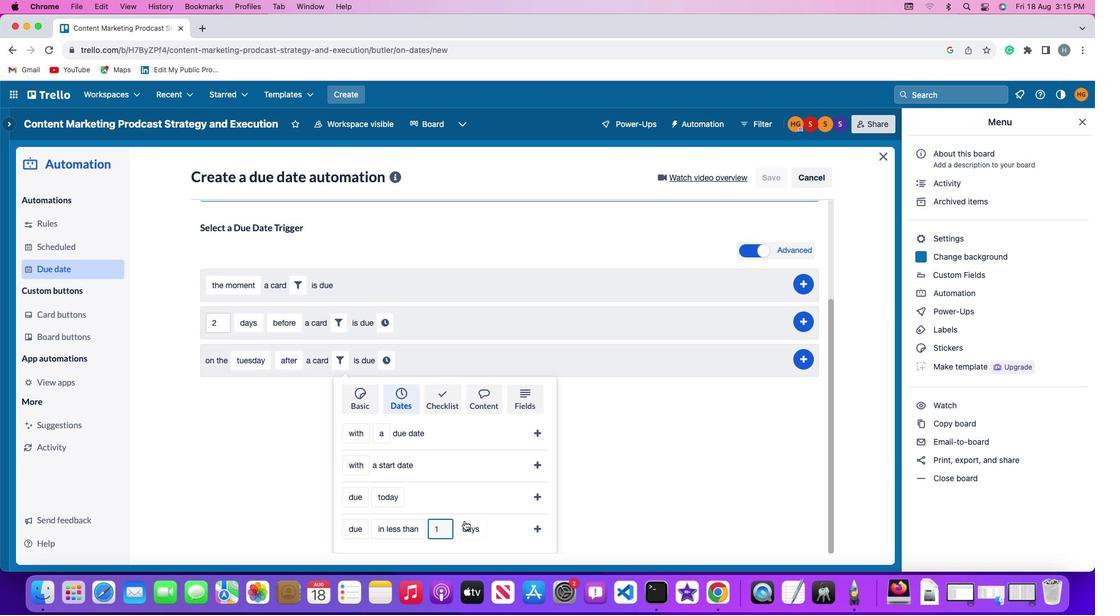 
Action: Mouse pressed left at (464, 521)
Screenshot: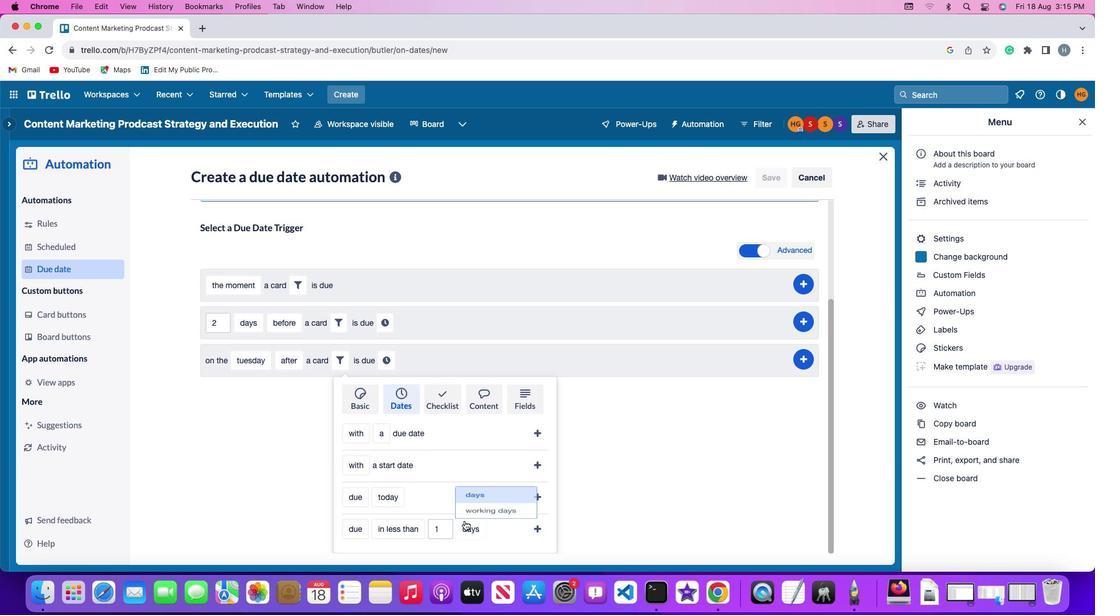 
Action: Mouse moved to (473, 505)
Screenshot: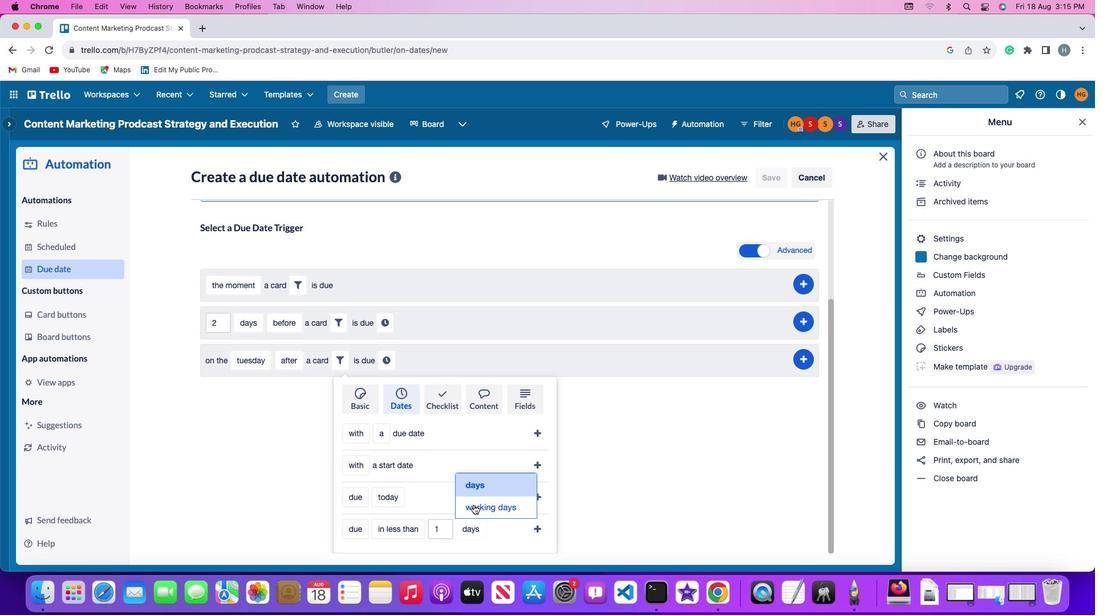 
Action: Mouse pressed left at (473, 505)
Screenshot: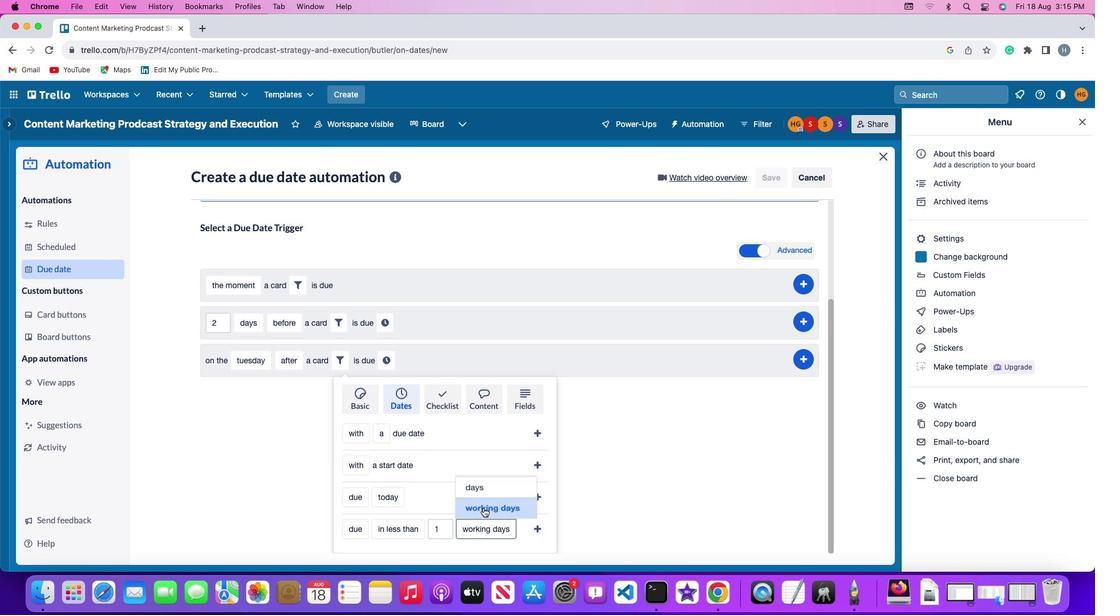 
Action: Mouse moved to (540, 528)
Screenshot: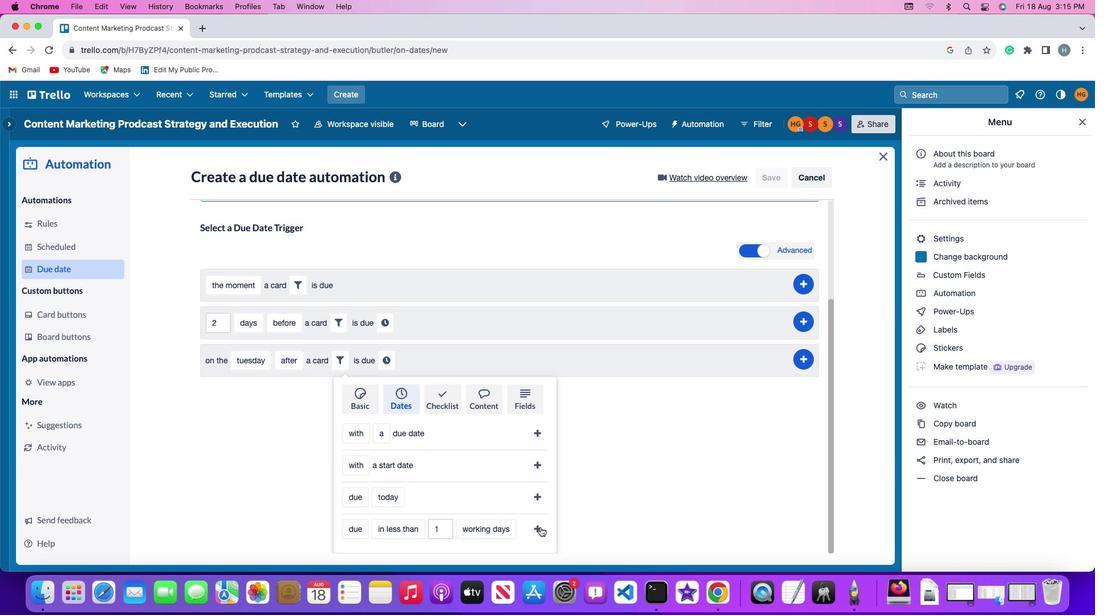 
Action: Mouse pressed left at (540, 528)
Screenshot: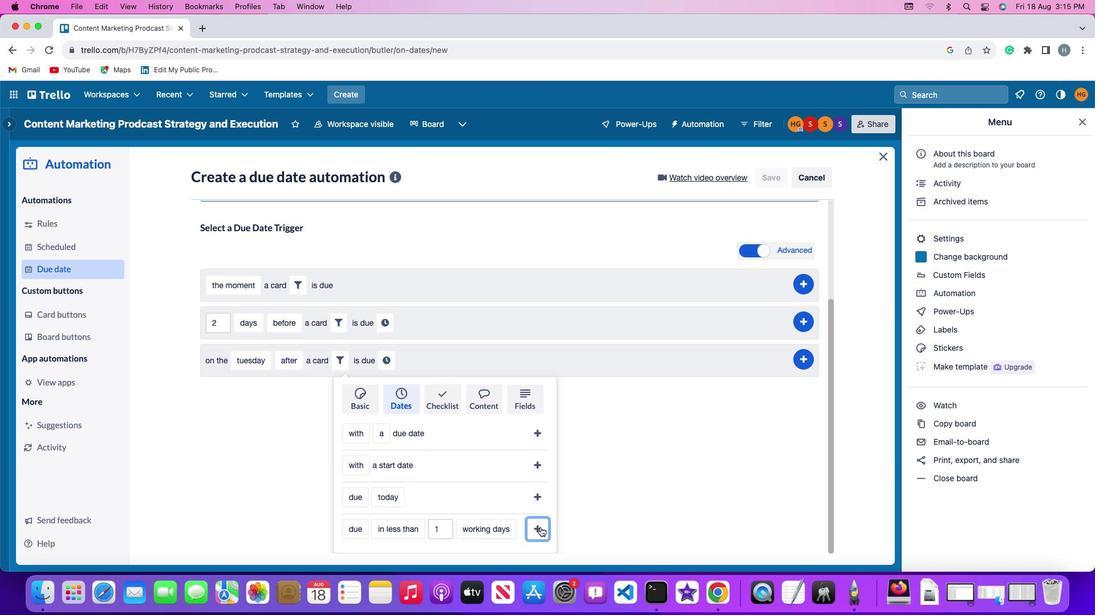 
Action: Mouse moved to (521, 500)
Screenshot: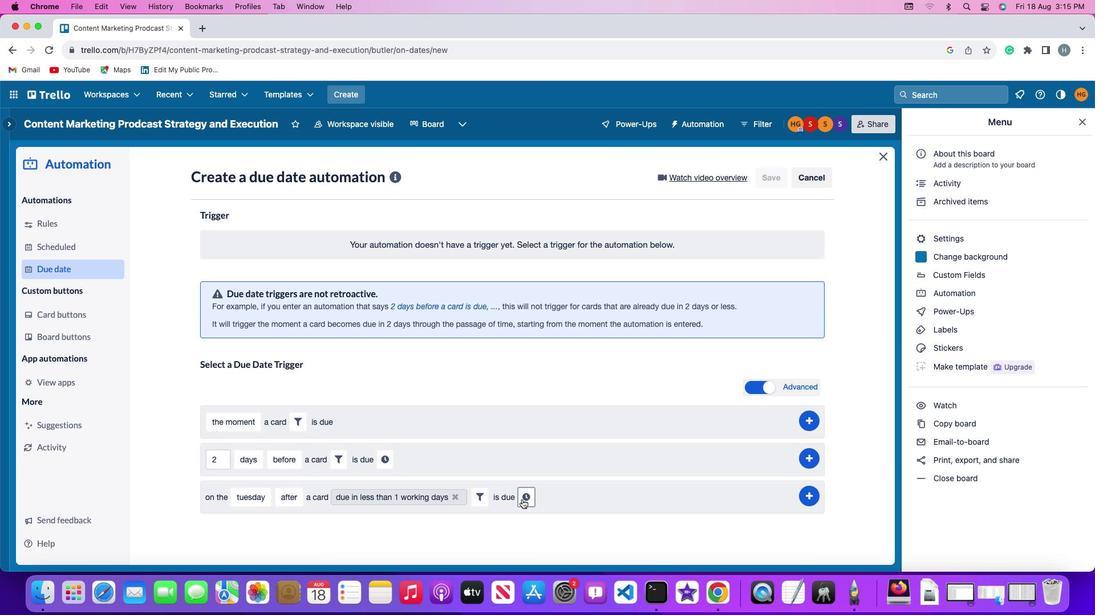 
Action: Mouse pressed left at (521, 500)
Screenshot: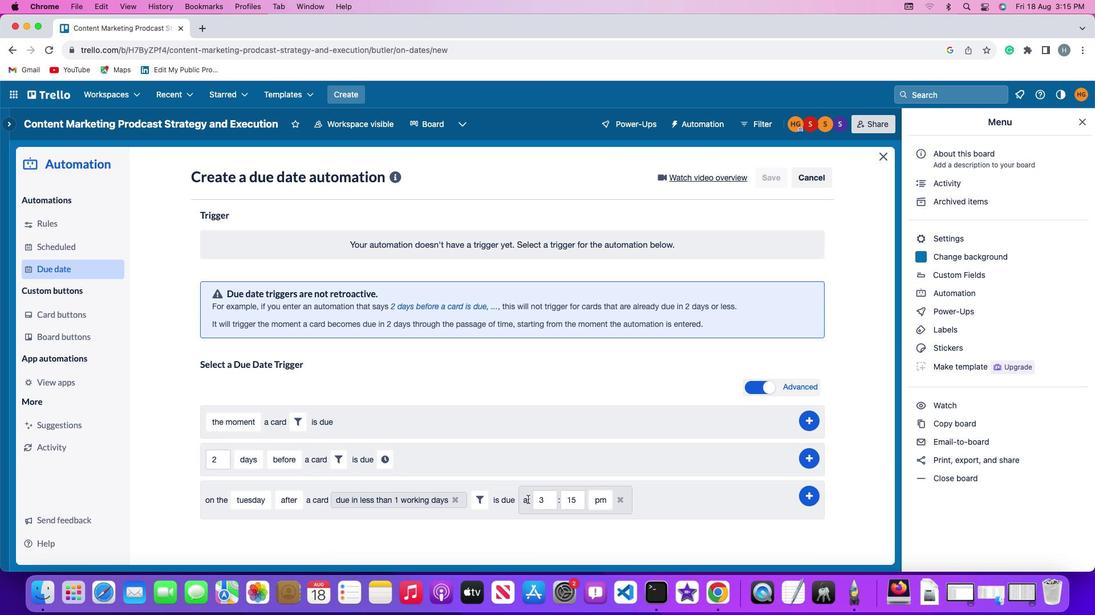 
Action: Mouse moved to (549, 500)
Screenshot: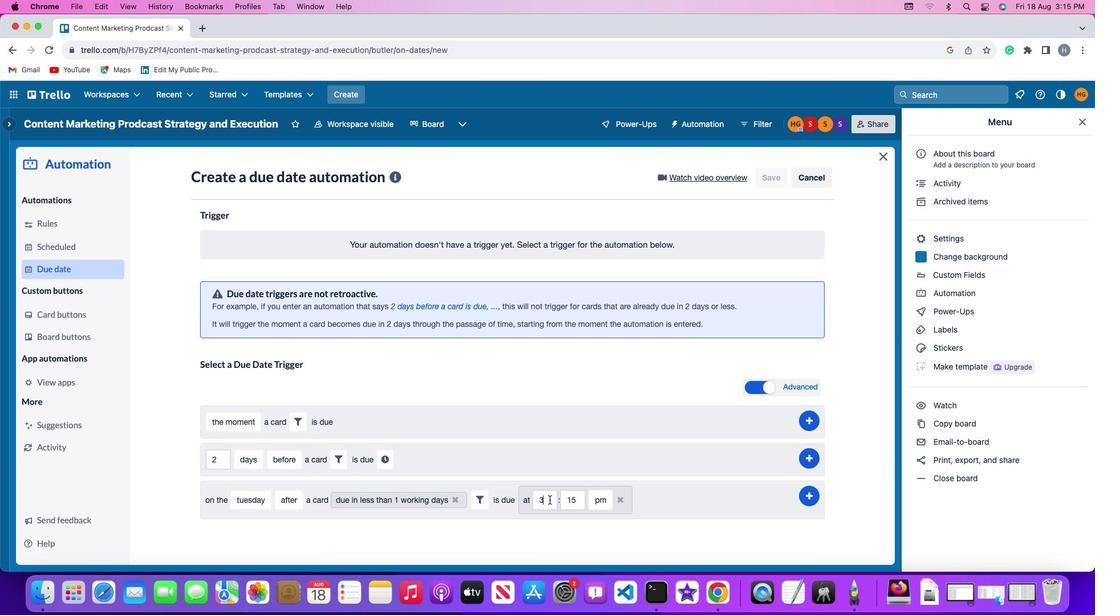 
Action: Mouse pressed left at (549, 500)
Screenshot: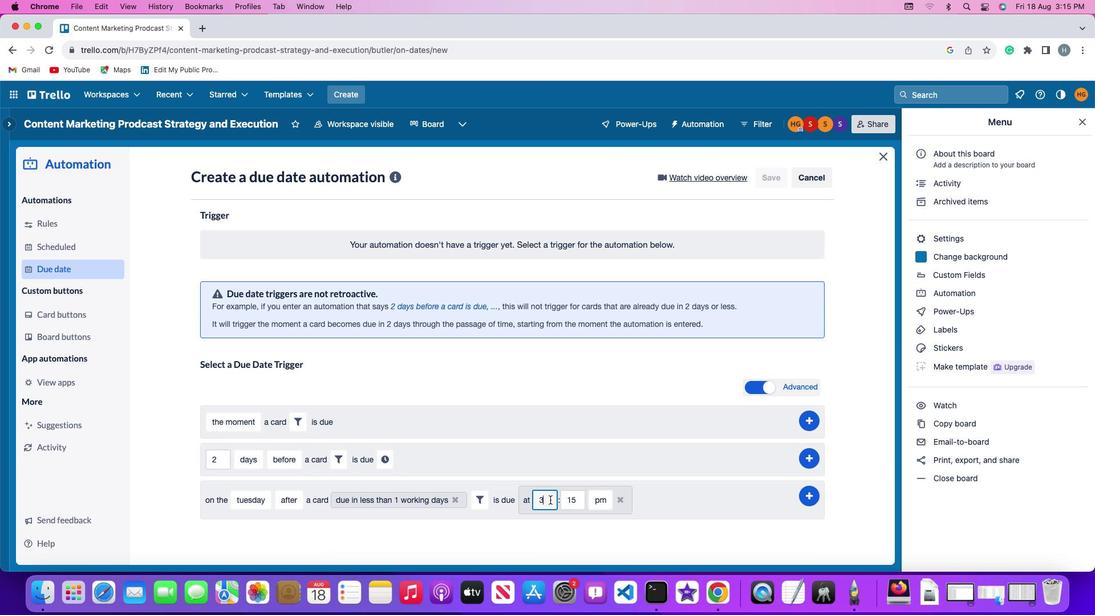 
Action: Mouse moved to (550, 499)
Screenshot: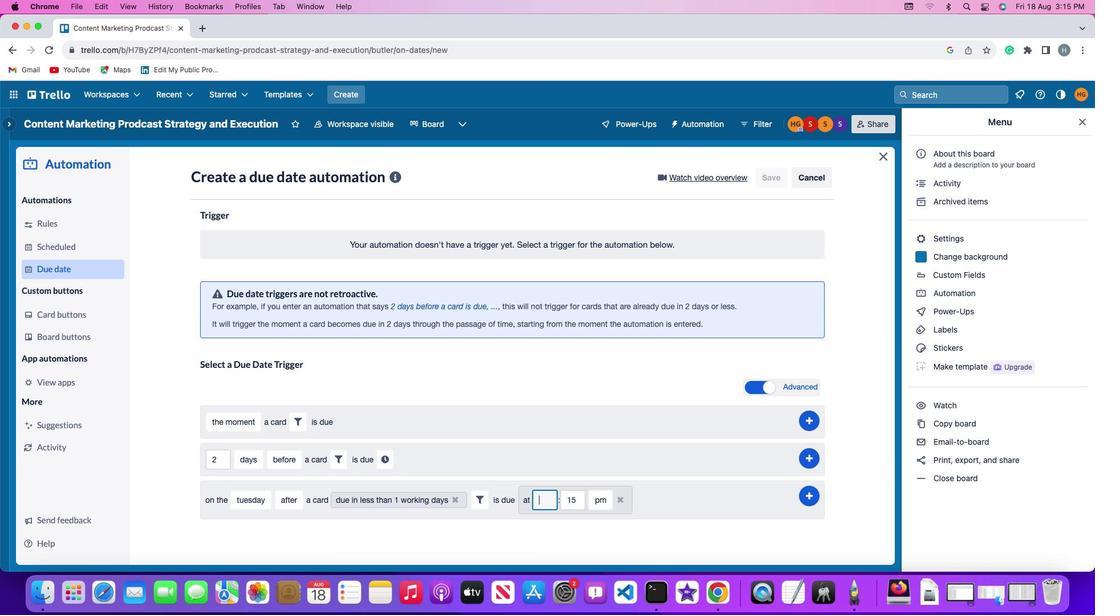 
Action: Key pressed Key.backspace'1''1'
Screenshot: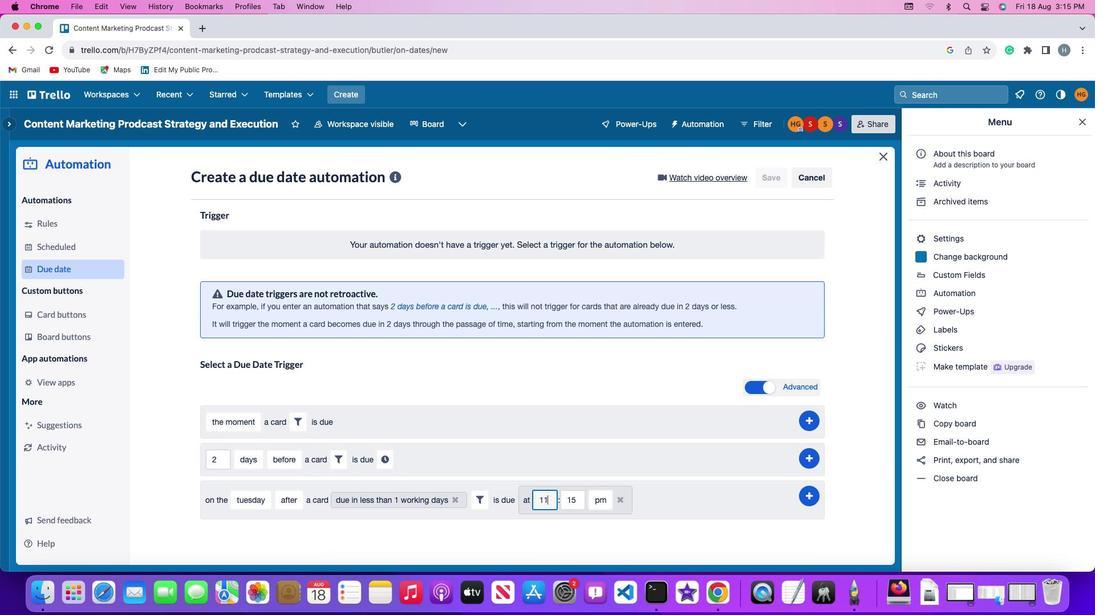 
Action: Mouse moved to (581, 497)
Screenshot: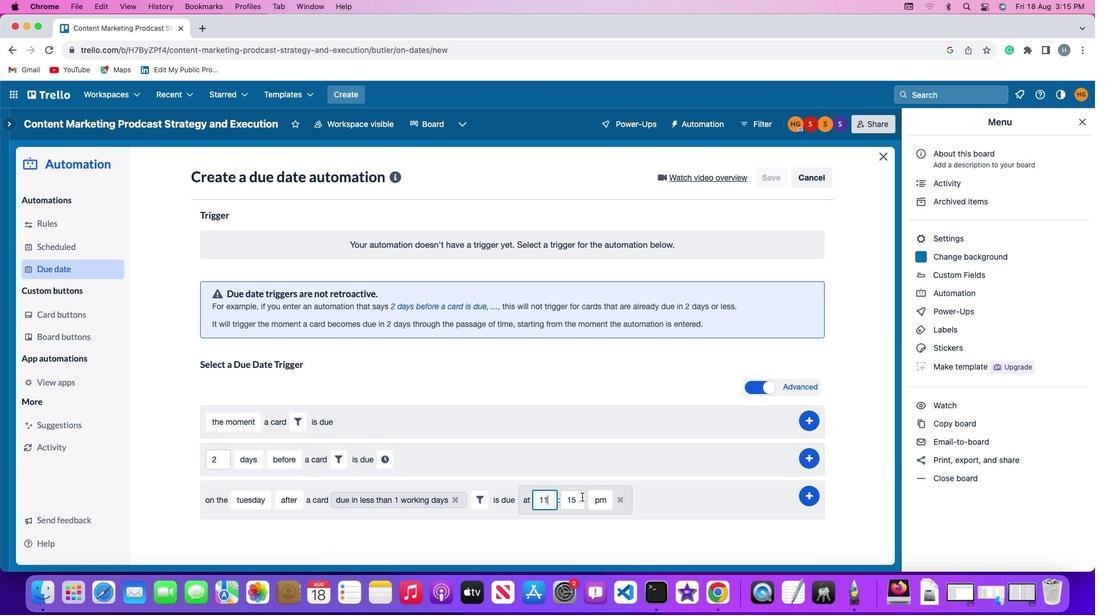 
Action: Mouse pressed left at (581, 497)
Screenshot: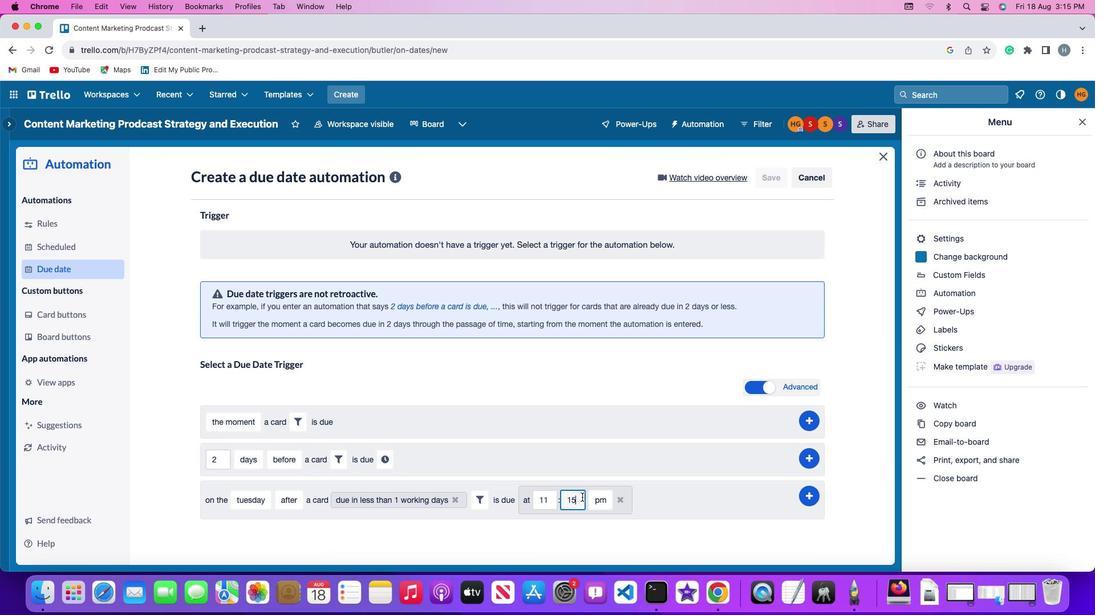 
Action: Key pressed Key.backspaceKey.backspace'0''0'
Screenshot: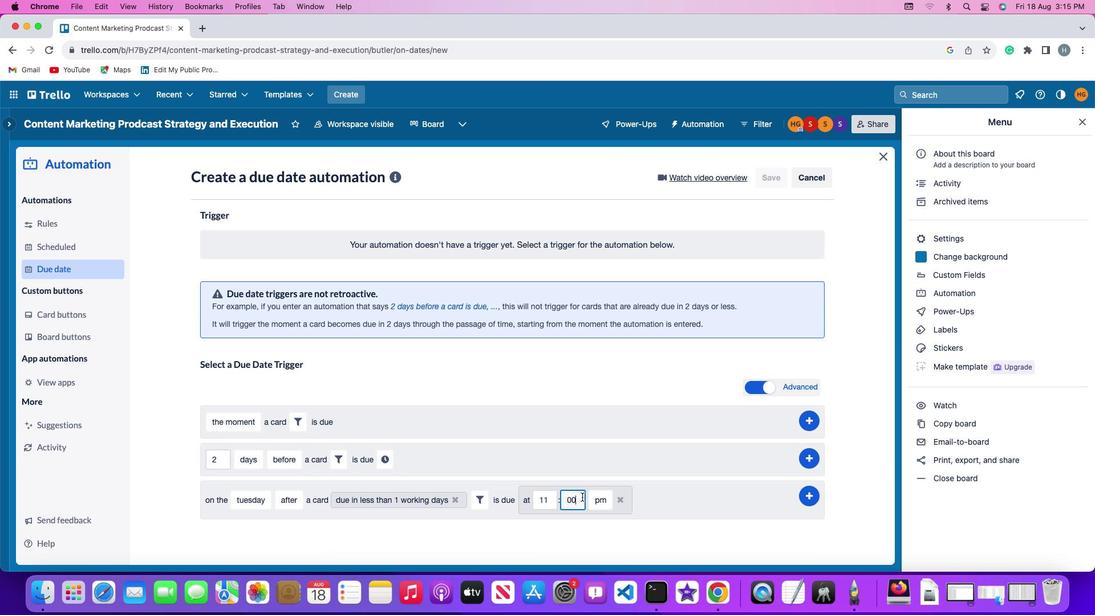 
Action: Mouse moved to (599, 498)
Screenshot: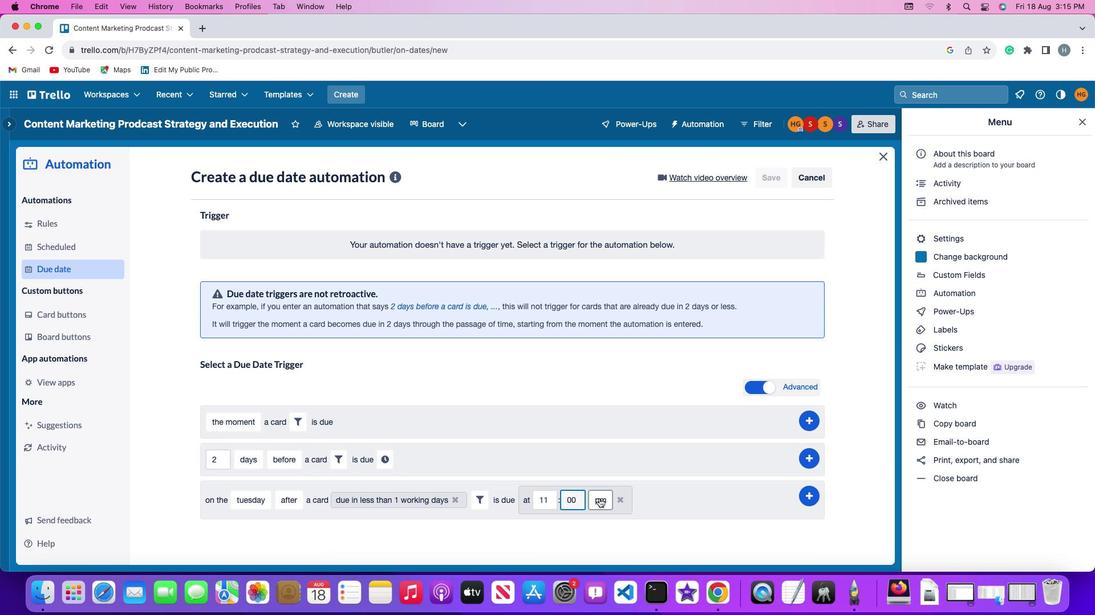 
Action: Mouse pressed left at (599, 498)
Screenshot: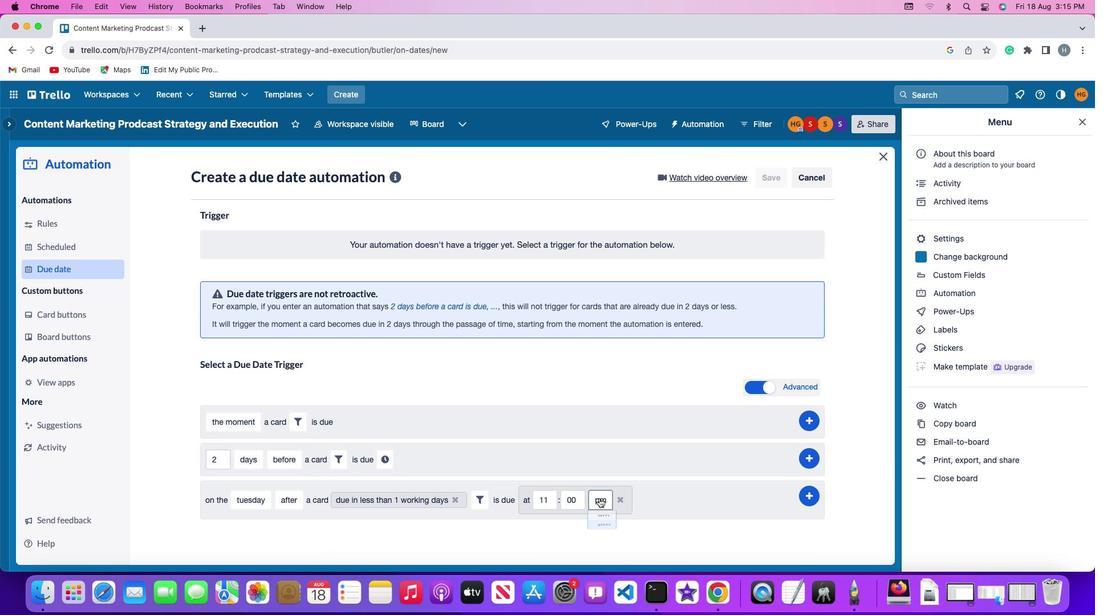 
Action: Mouse moved to (599, 519)
Screenshot: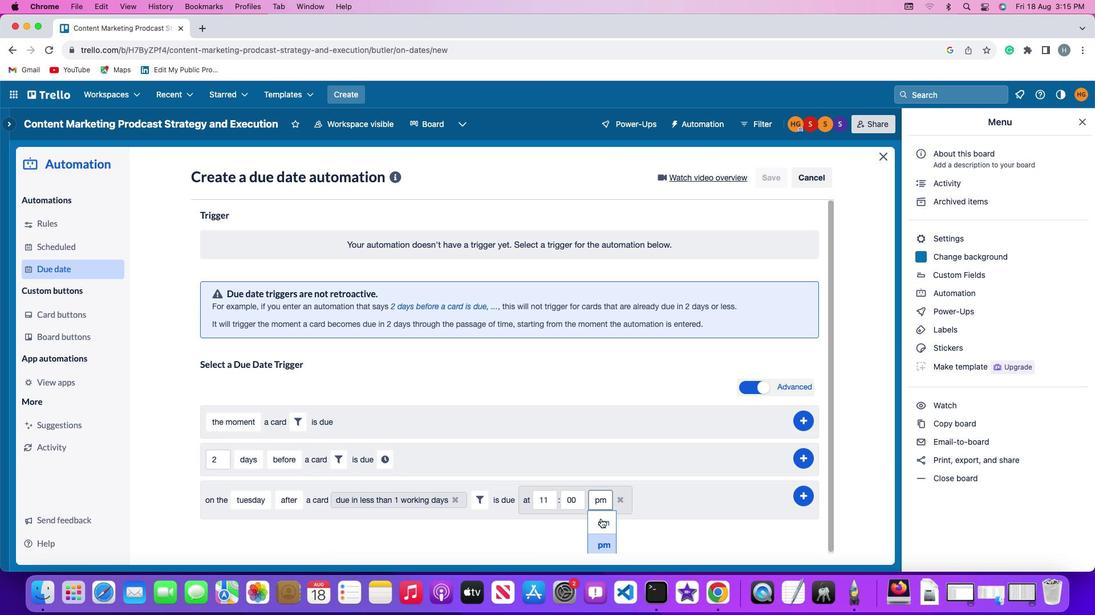 
Action: Mouse pressed left at (599, 519)
Screenshot: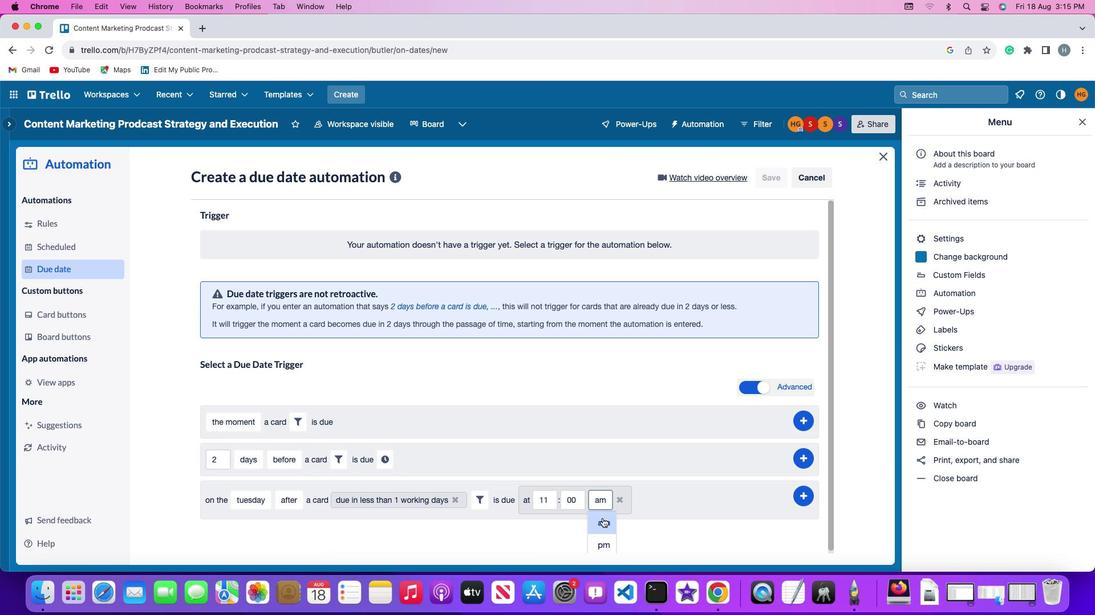 
Action: Mouse moved to (808, 494)
Screenshot: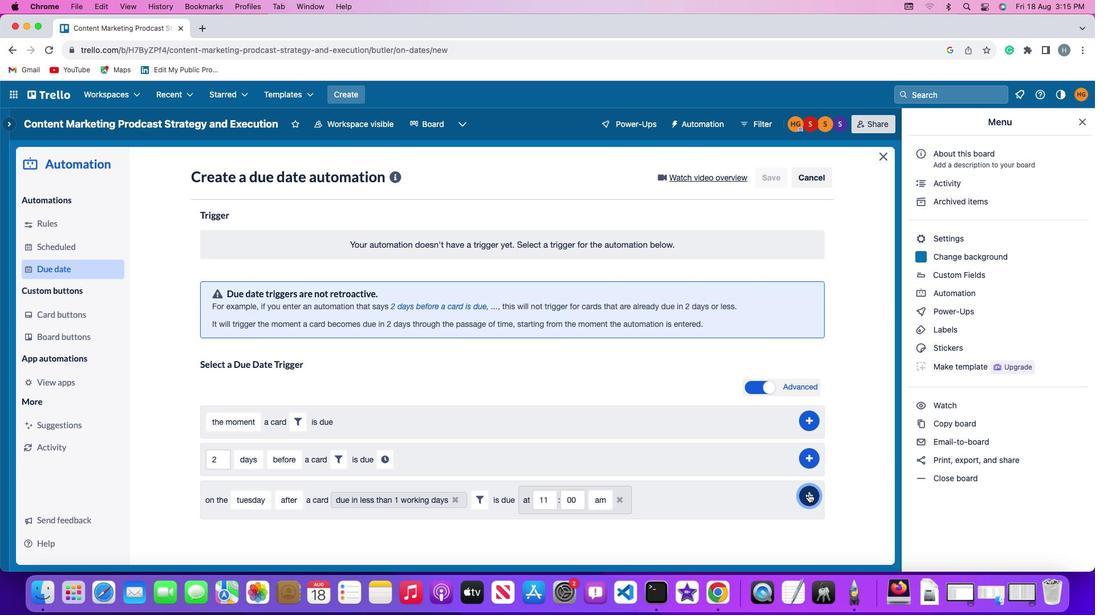 
Action: Mouse pressed left at (808, 494)
Screenshot: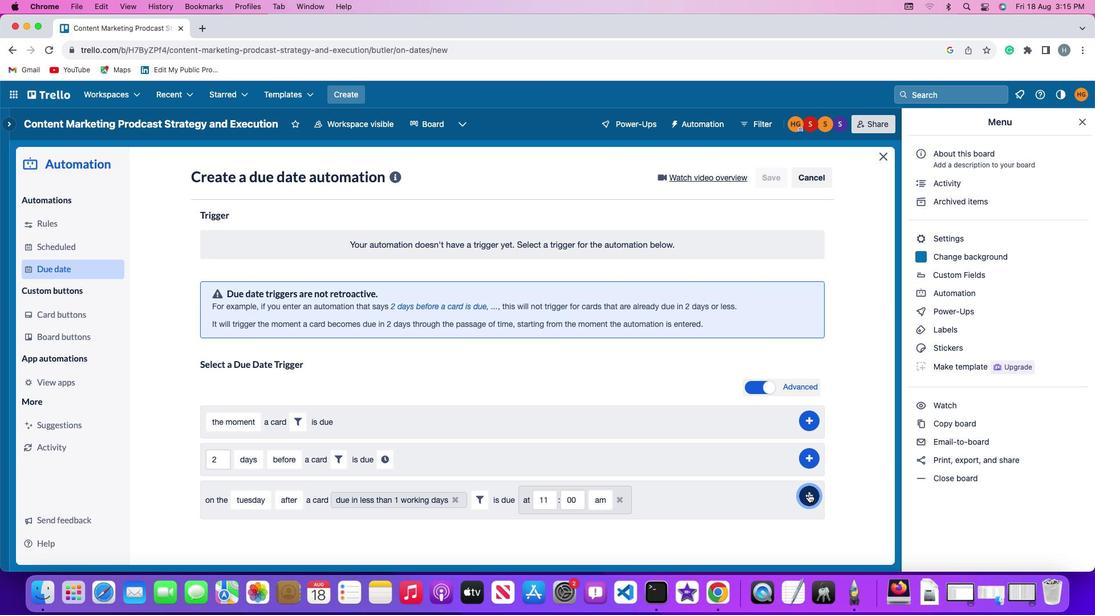 
Action: Mouse moved to (845, 411)
Screenshot: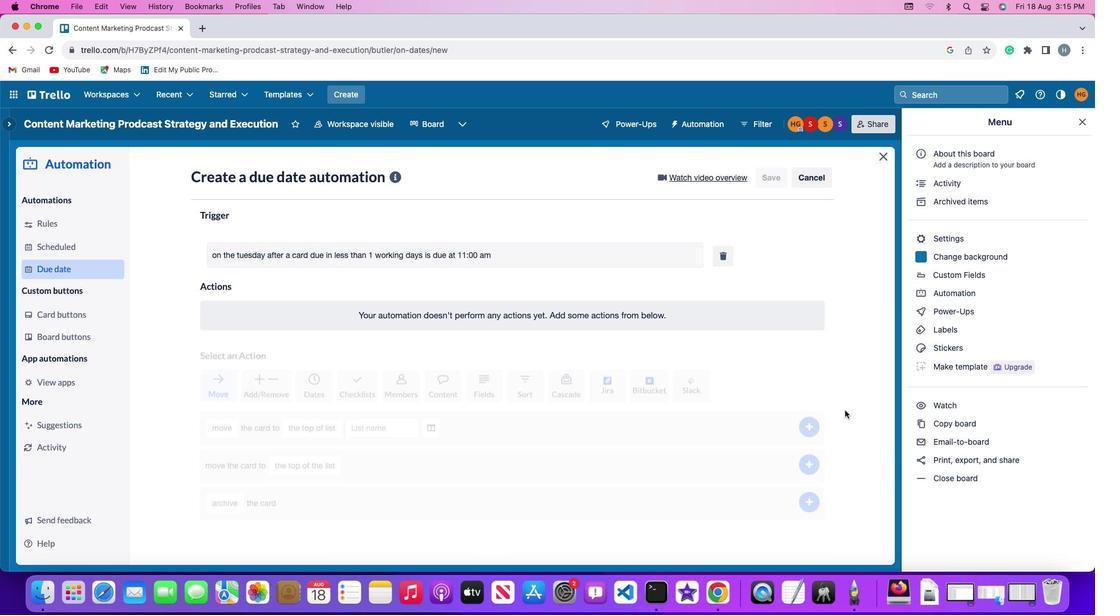 
